 Task: Search one way flight ticket for 3 adults, 3 children in premium economy from Salina: Salina Regional Airport to Jackson: Jackson Hole Airport on 5-2-2023. Choice of flights is Alaska. Price is upto 25000. Outbound departure time preference is 17:00. 
Action: Mouse moved to (315, 265)
Screenshot: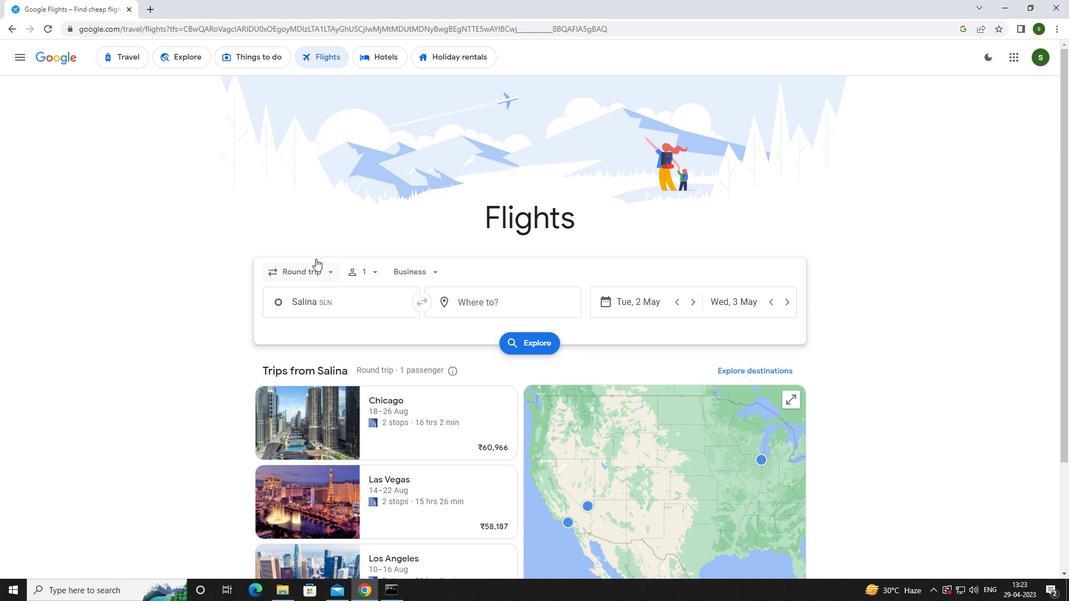 
Action: Mouse pressed left at (315, 265)
Screenshot: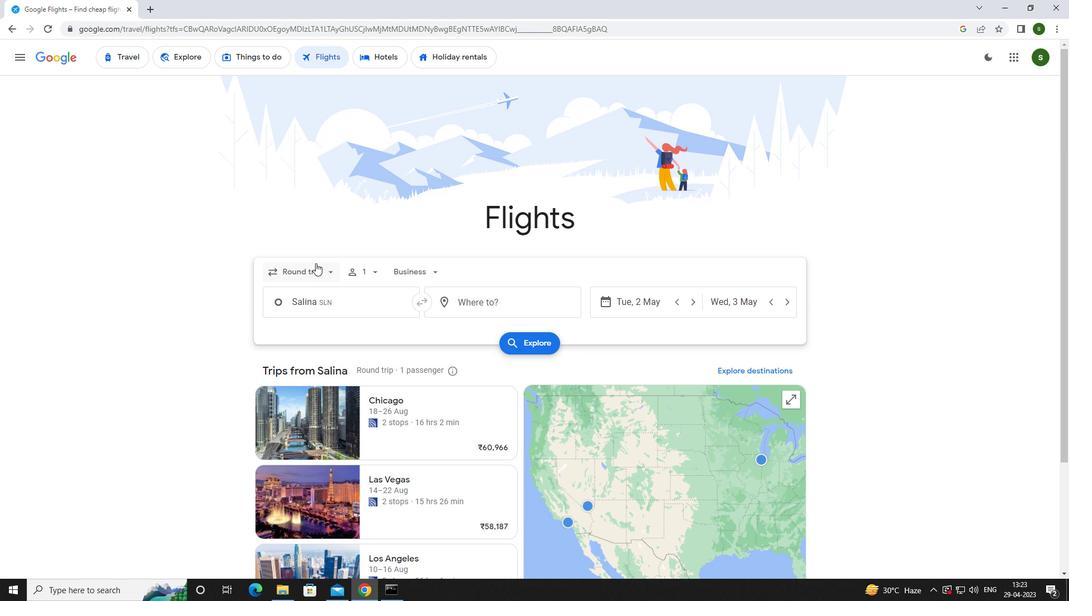 
Action: Mouse moved to (322, 273)
Screenshot: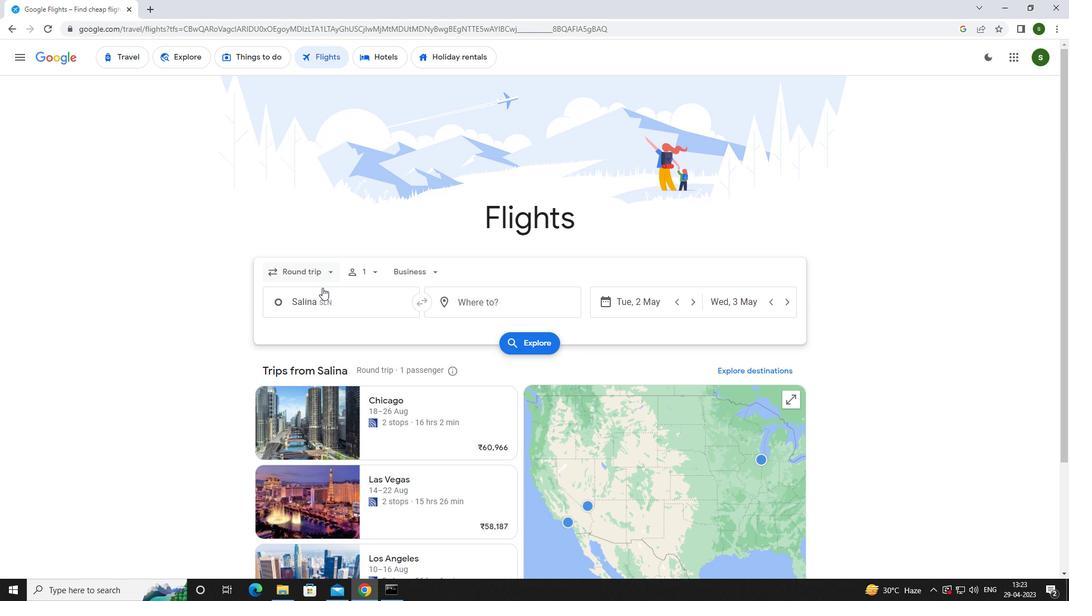 
Action: Mouse pressed left at (322, 273)
Screenshot: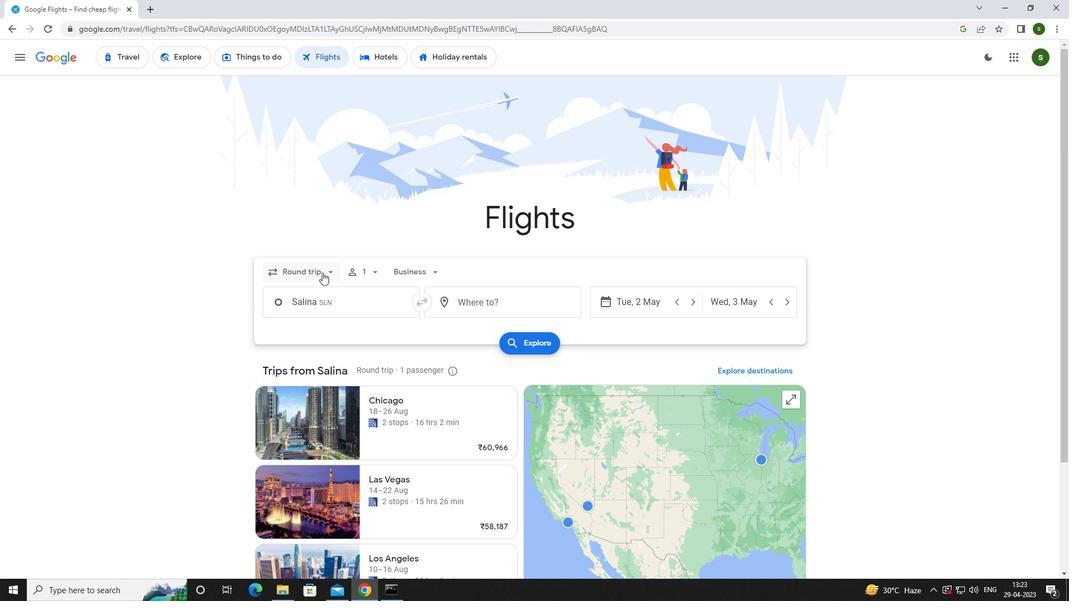 
Action: Mouse pressed left at (322, 273)
Screenshot: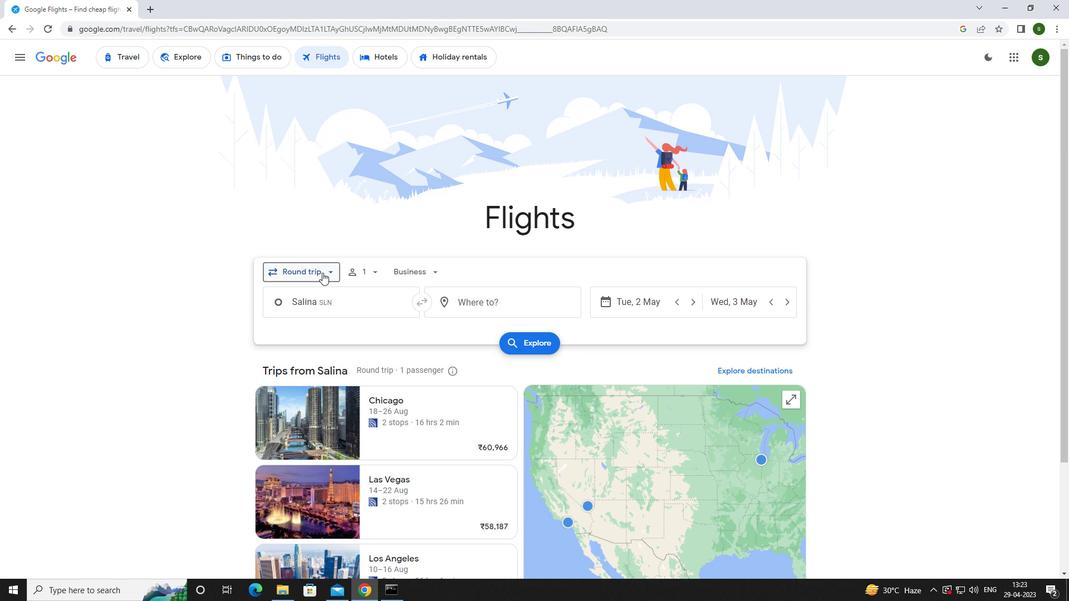
Action: Mouse moved to (322, 320)
Screenshot: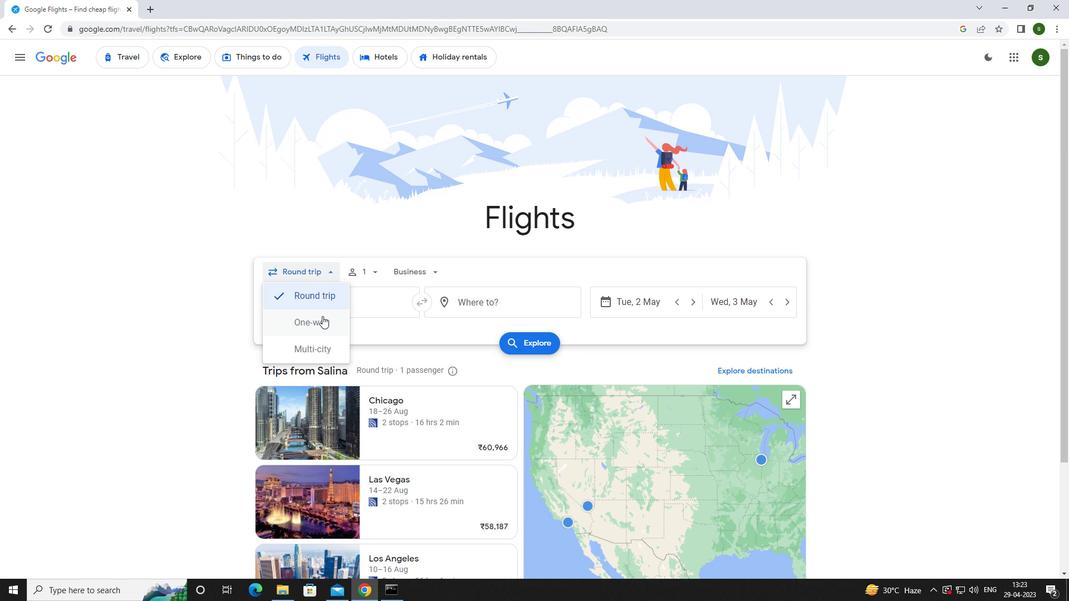 
Action: Mouse pressed left at (322, 320)
Screenshot: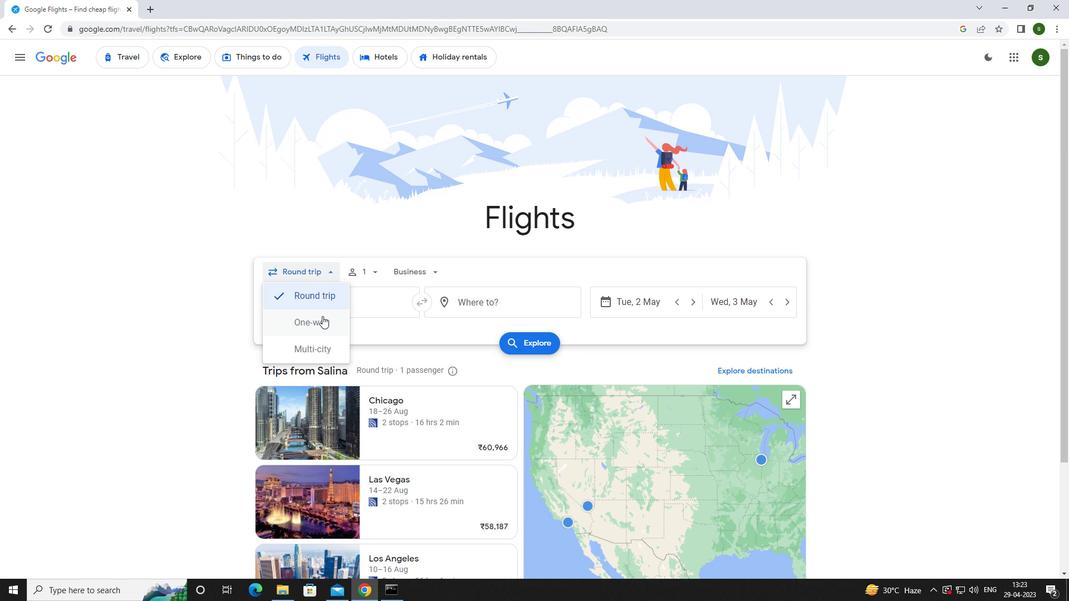 
Action: Mouse moved to (366, 267)
Screenshot: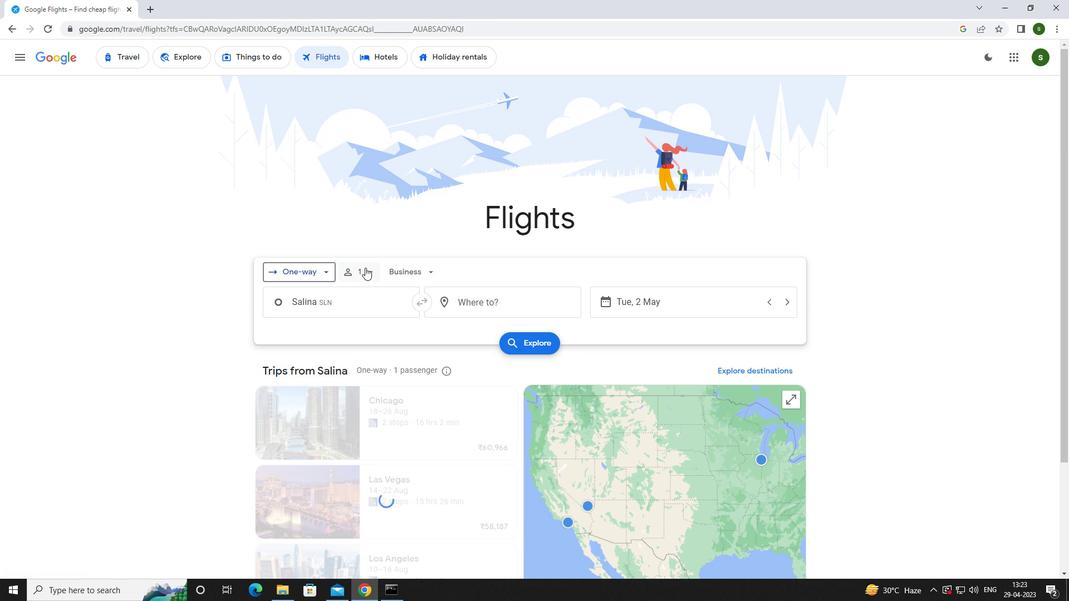 
Action: Mouse pressed left at (366, 267)
Screenshot: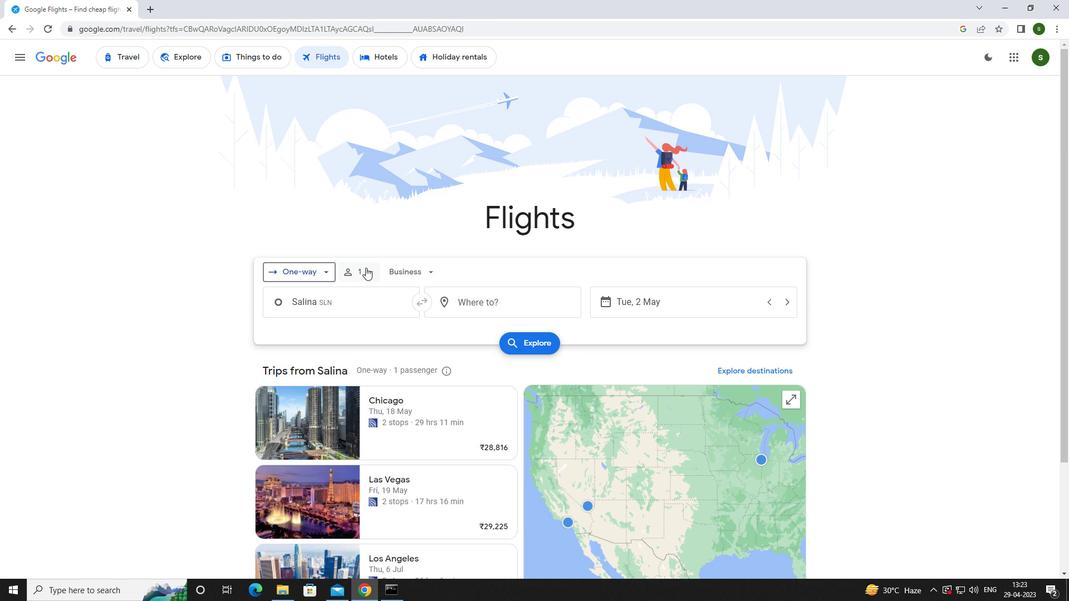 
Action: Mouse moved to (455, 298)
Screenshot: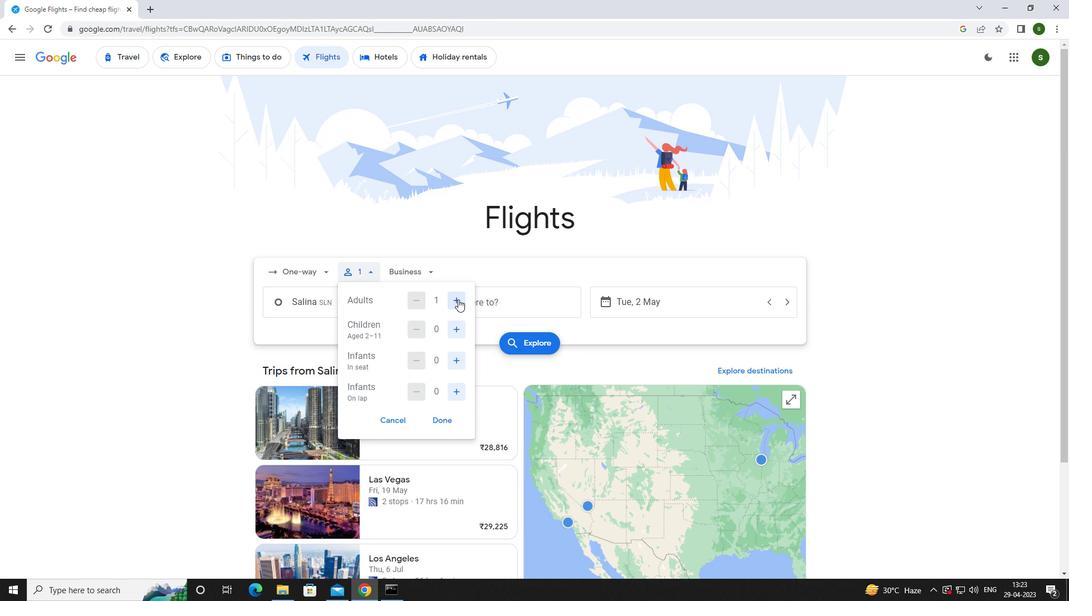 
Action: Mouse pressed left at (455, 298)
Screenshot: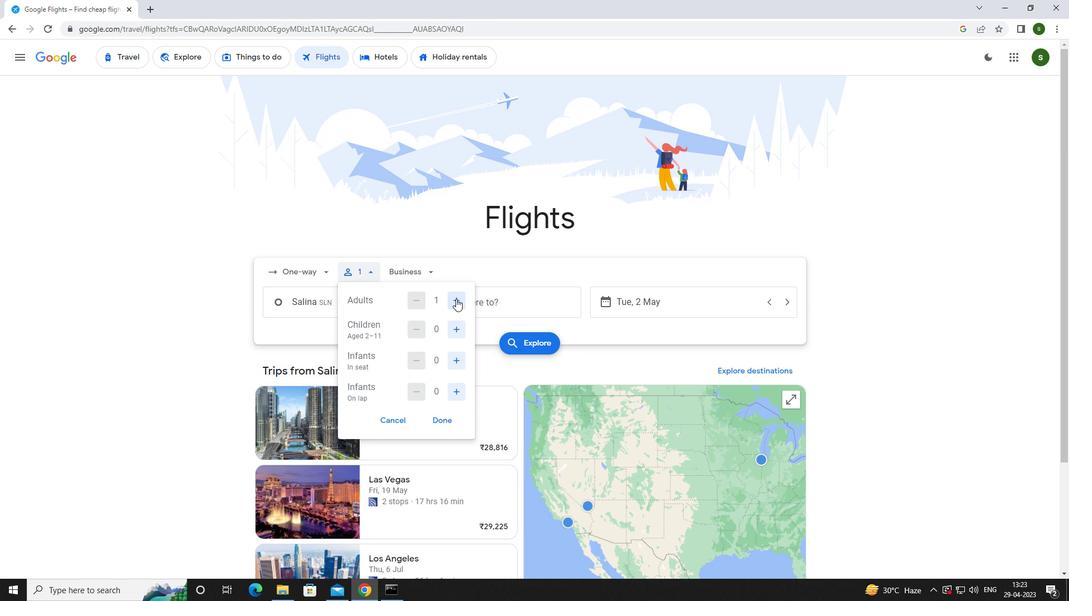 
Action: Mouse pressed left at (455, 298)
Screenshot: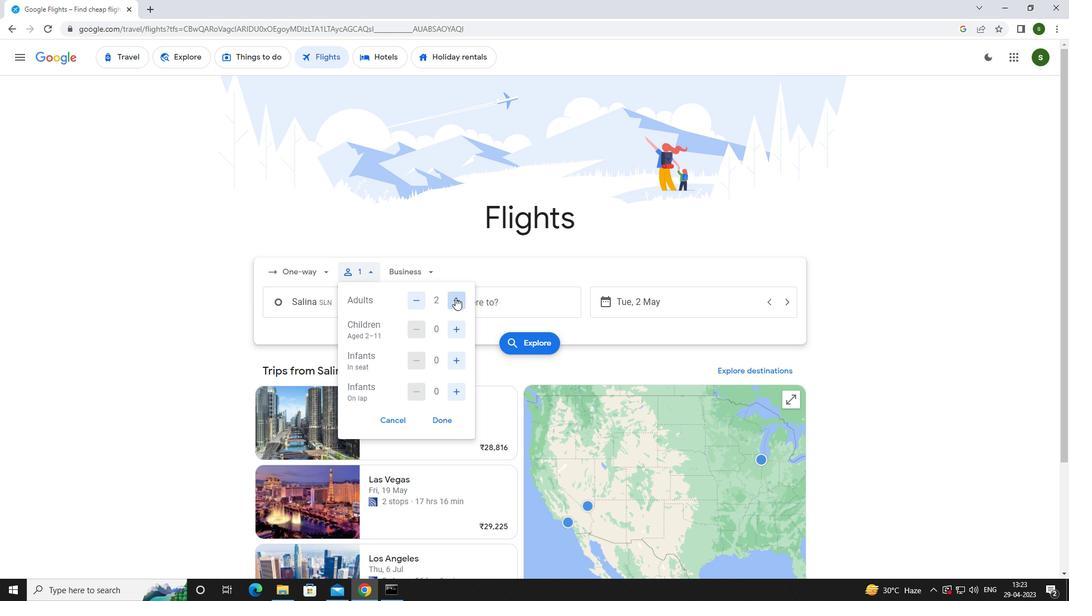 
Action: Mouse moved to (464, 325)
Screenshot: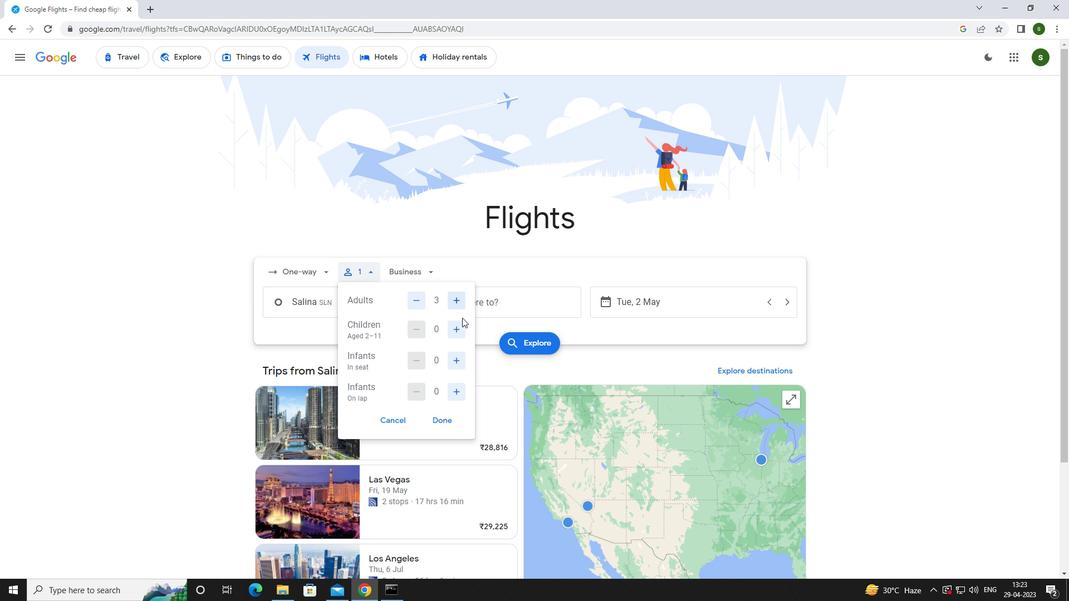 
Action: Mouse pressed left at (464, 325)
Screenshot: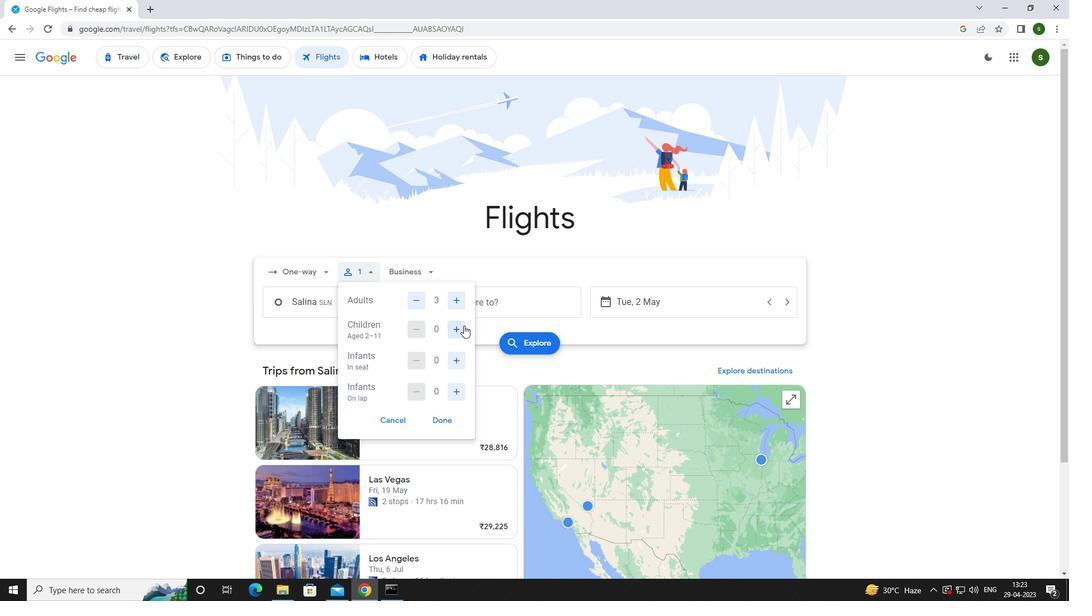 
Action: Mouse pressed left at (464, 325)
Screenshot: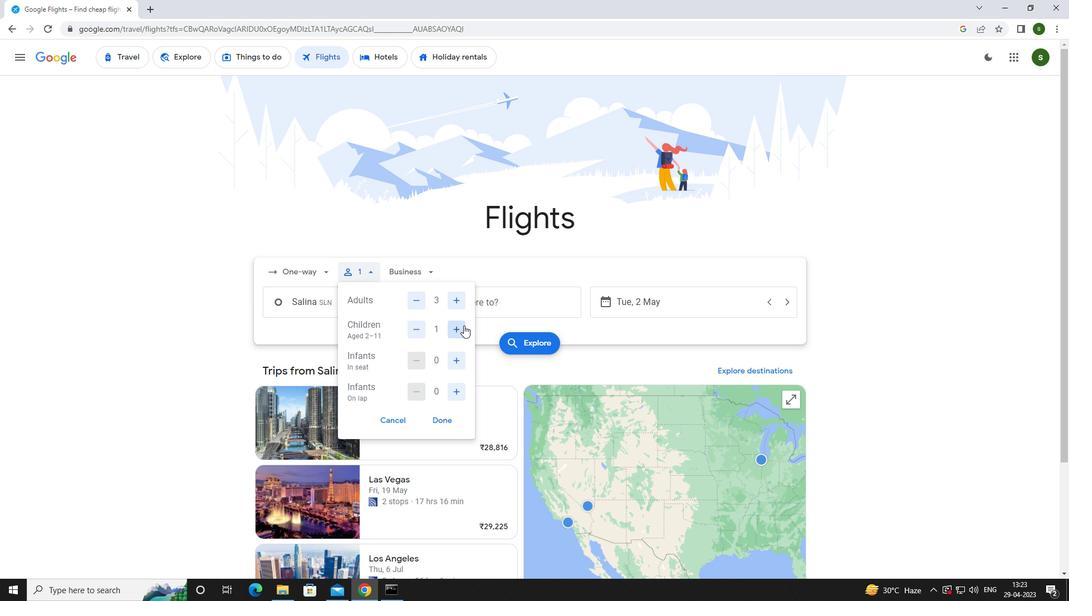 
Action: Mouse pressed left at (464, 325)
Screenshot: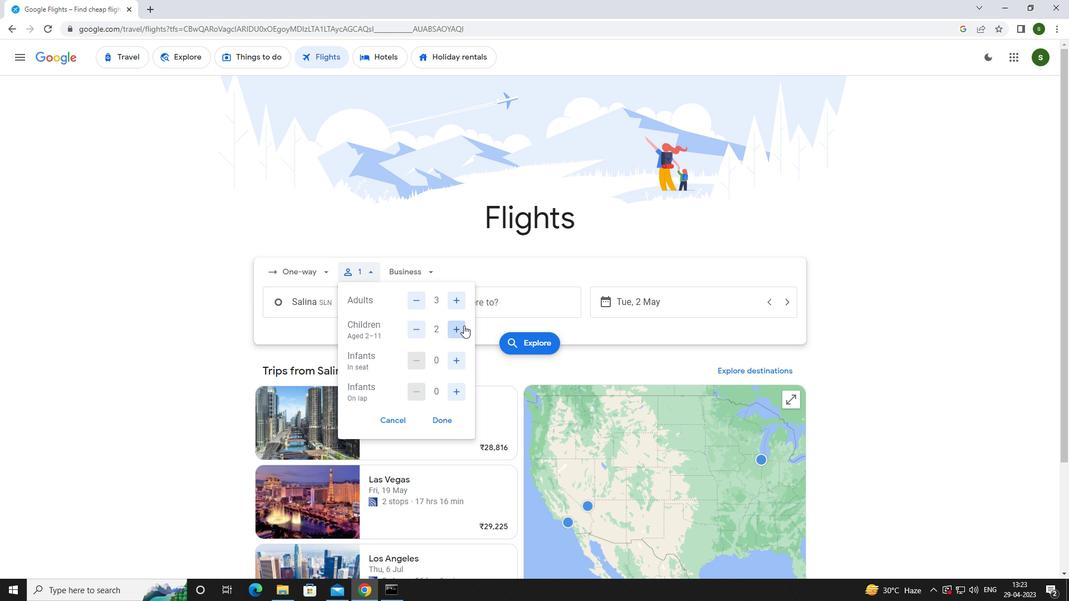 
Action: Mouse moved to (431, 274)
Screenshot: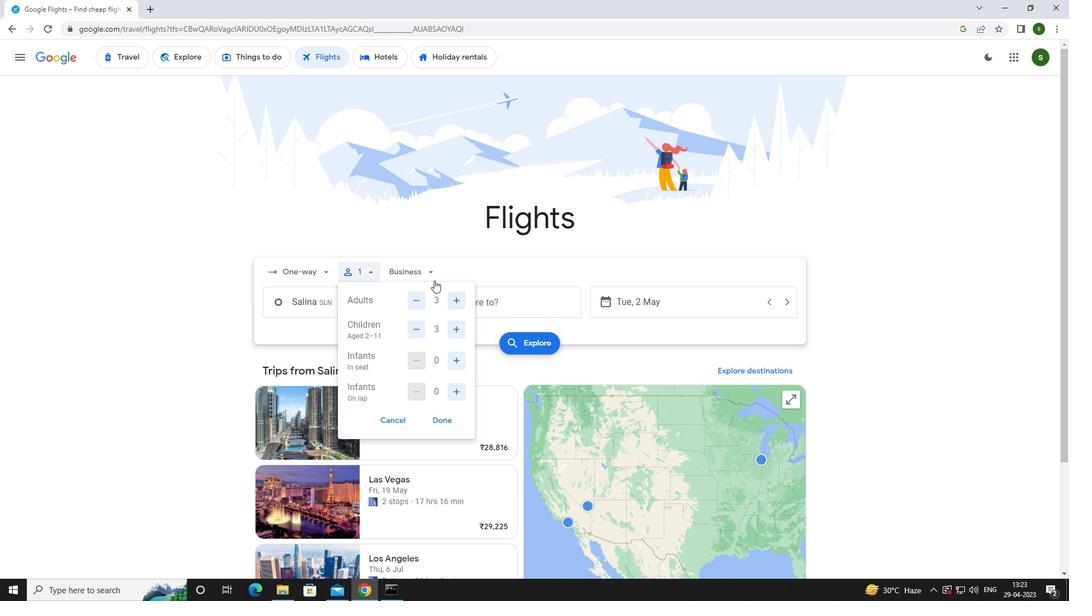 
Action: Mouse pressed left at (431, 274)
Screenshot: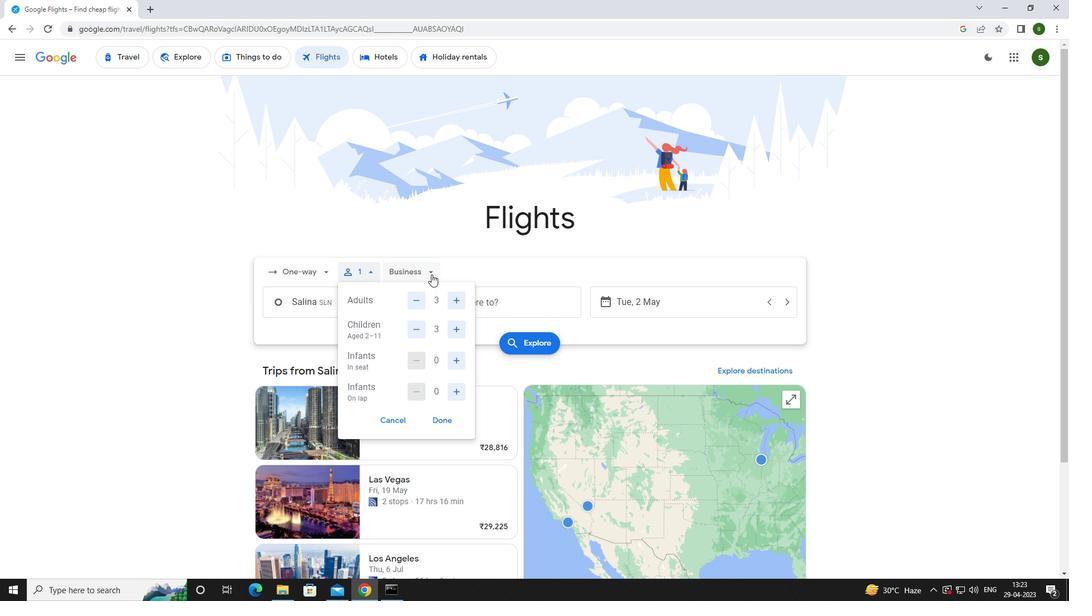 
Action: Mouse moved to (441, 318)
Screenshot: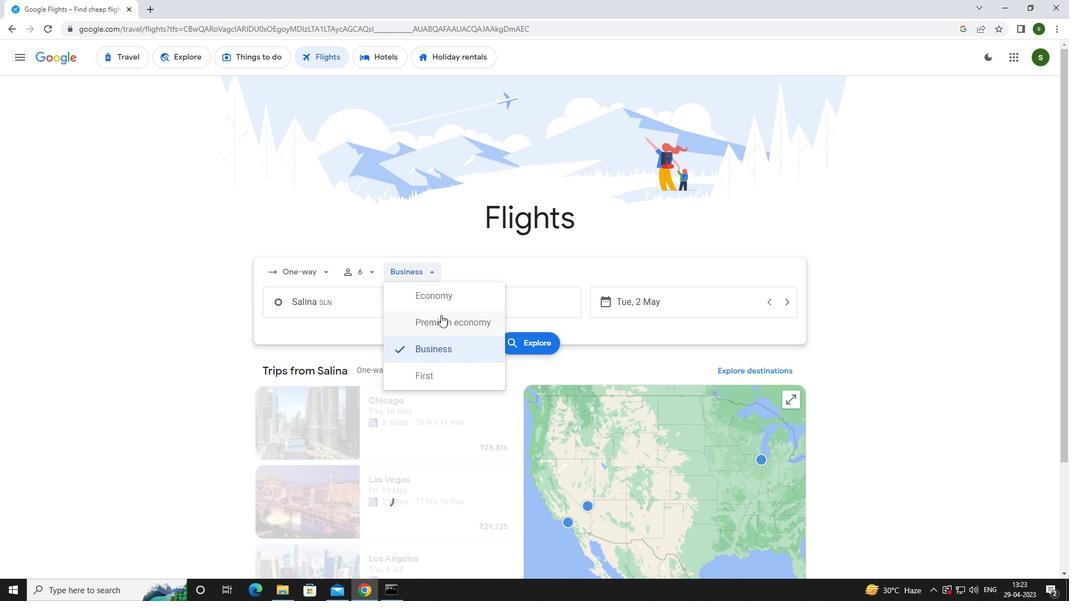 
Action: Mouse pressed left at (441, 318)
Screenshot: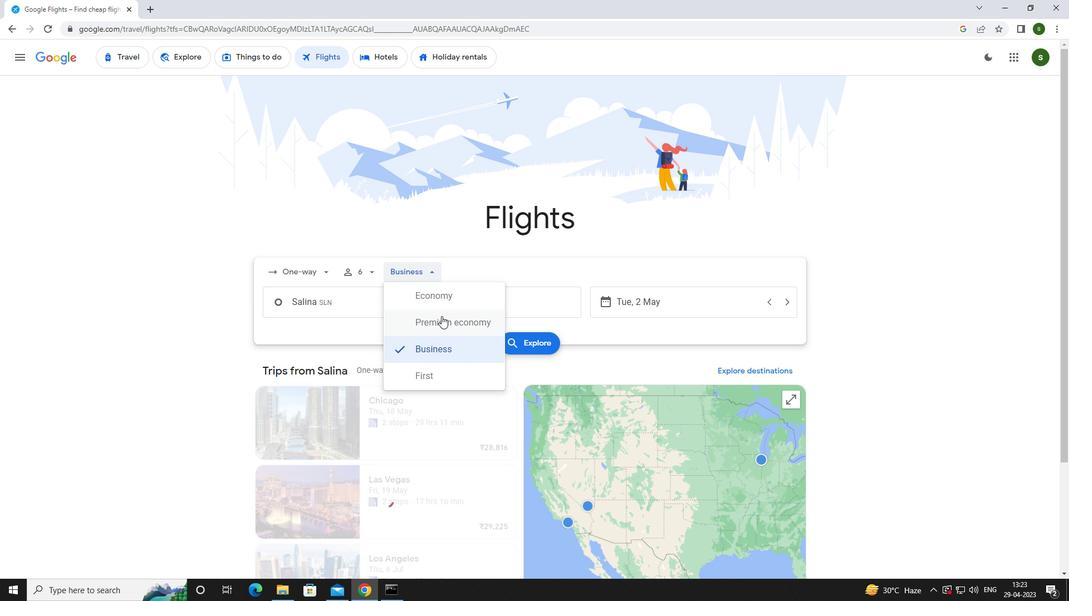 
Action: Mouse moved to (369, 306)
Screenshot: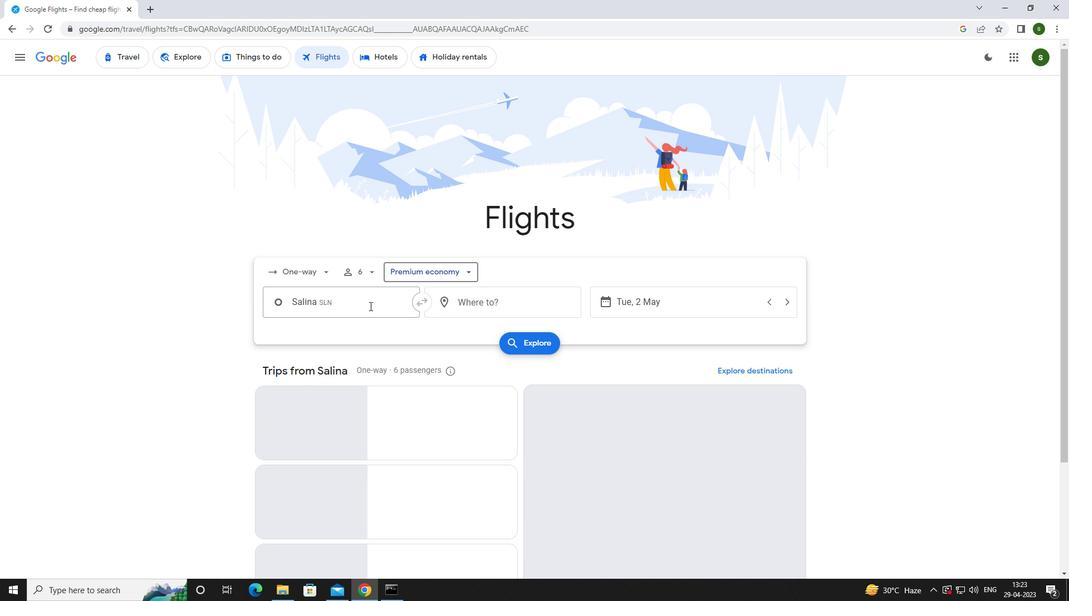 
Action: Mouse pressed left at (369, 306)
Screenshot: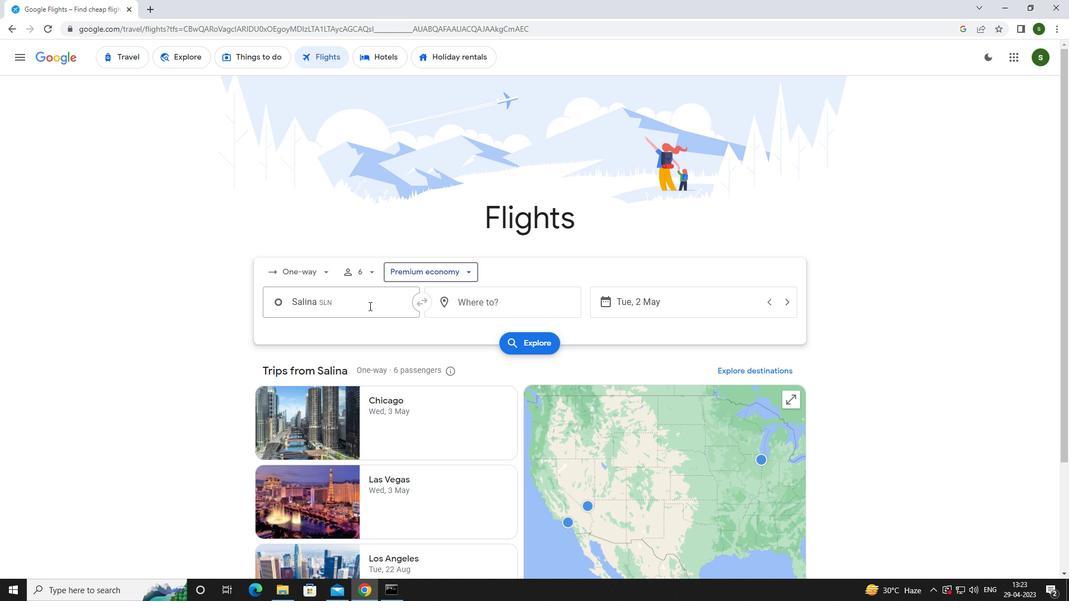 
Action: Mouse moved to (384, 308)
Screenshot: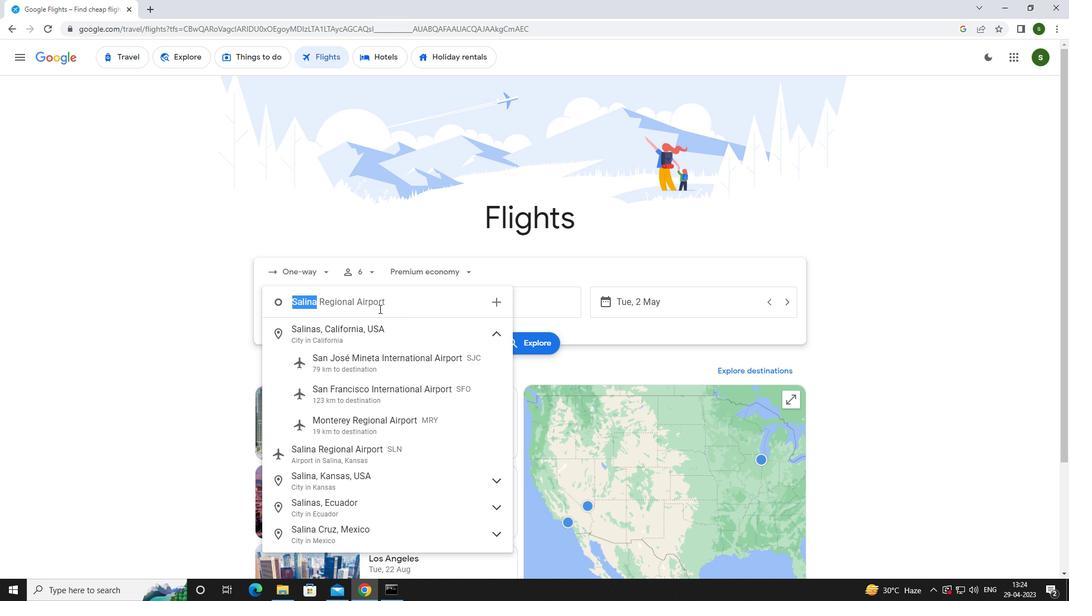 
Action: Key pressed <Key.backspace><Key.caps_lock><Key.caps_lock>s<Key.caps_lock>alina
Screenshot: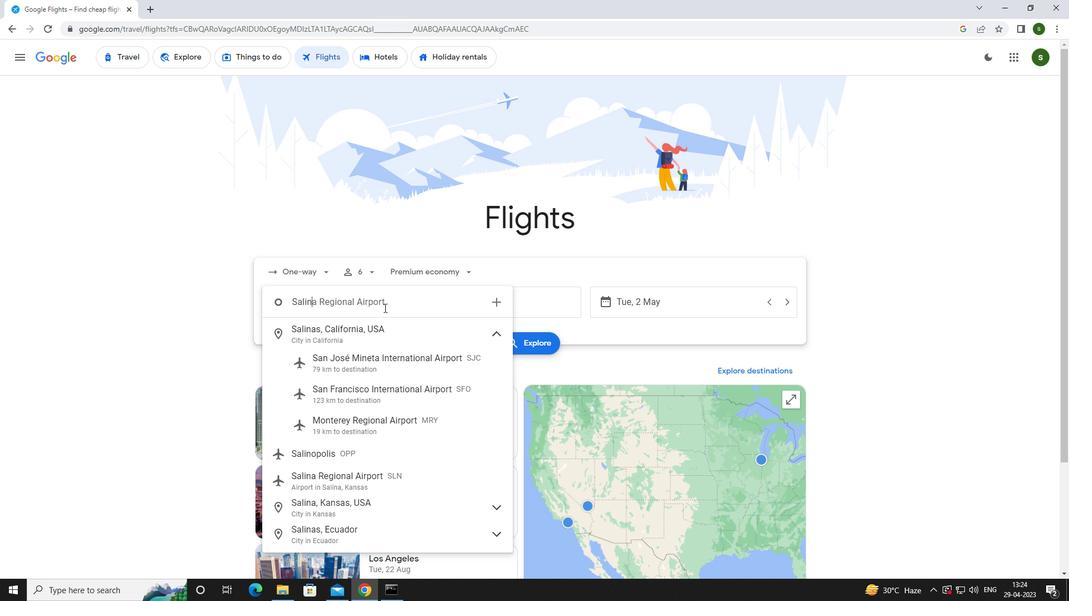 
Action: Mouse moved to (368, 451)
Screenshot: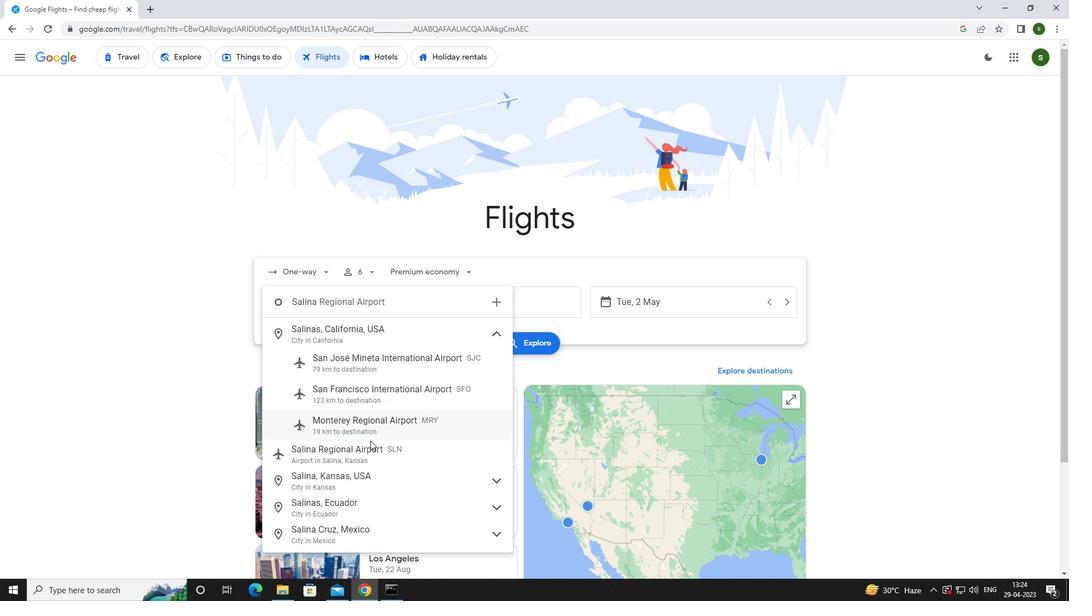 
Action: Mouse pressed left at (368, 451)
Screenshot: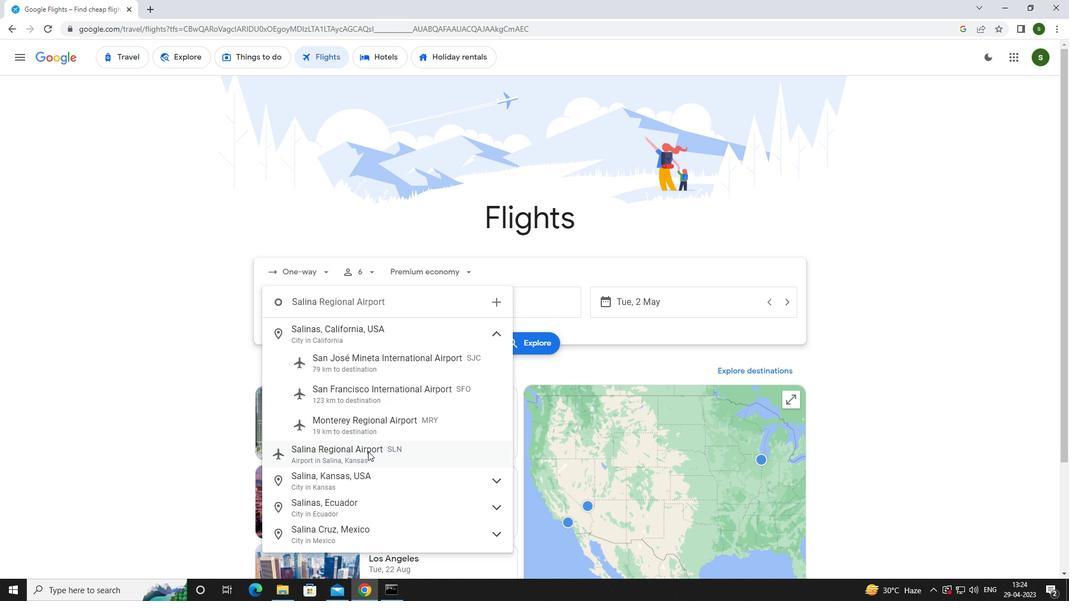 
Action: Mouse moved to (489, 301)
Screenshot: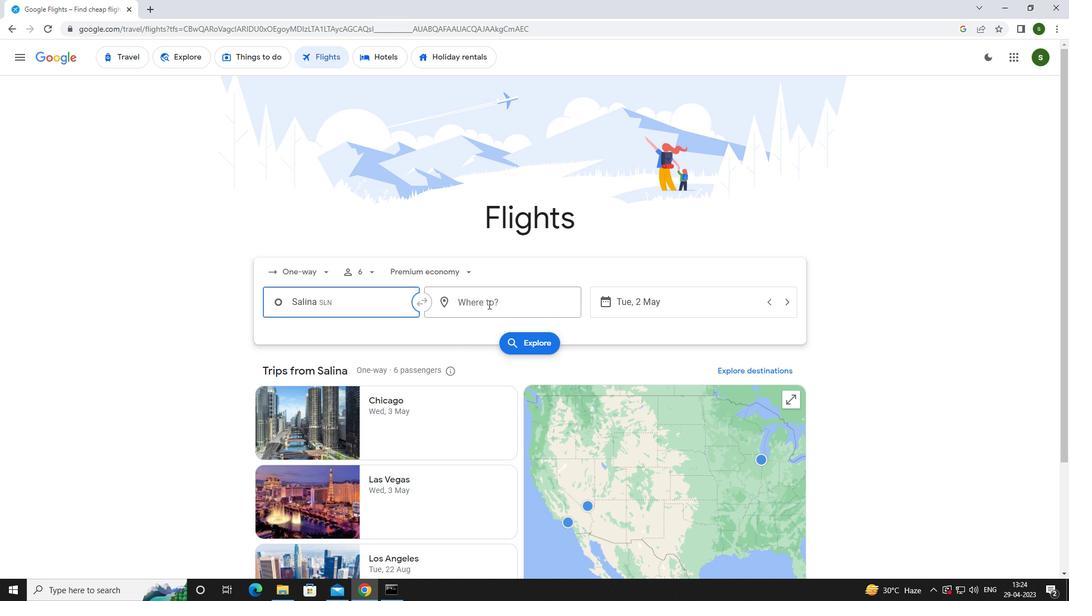 
Action: Mouse pressed left at (489, 301)
Screenshot: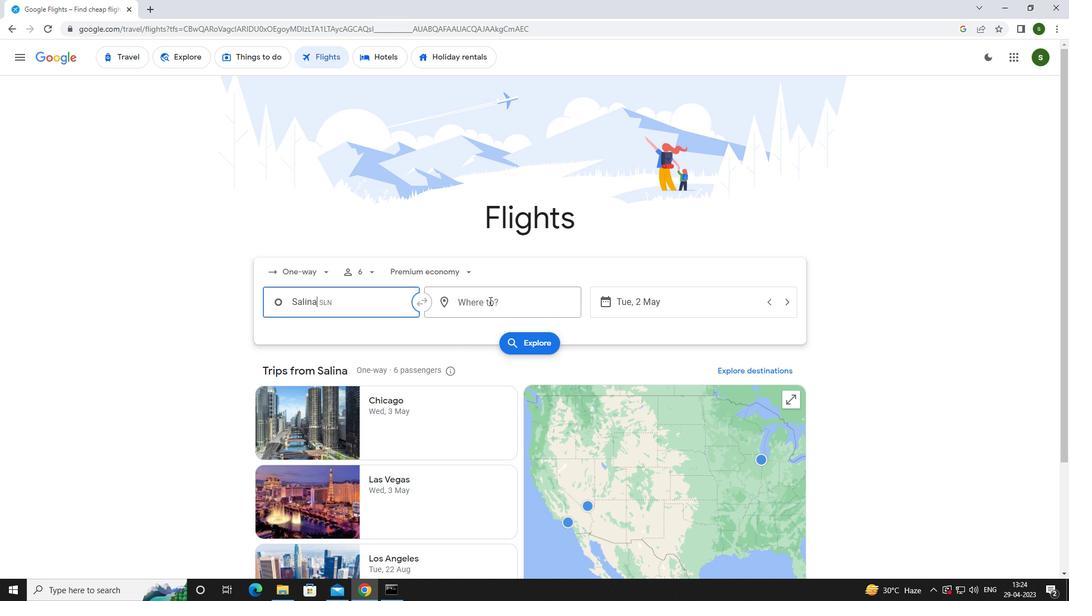 
Action: Mouse moved to (478, 286)
Screenshot: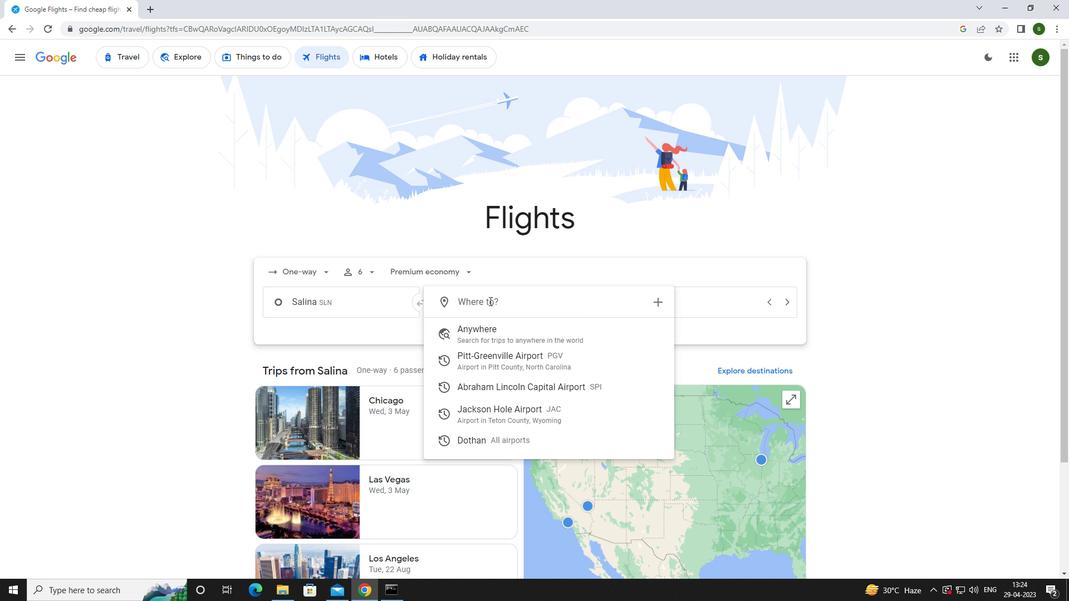 
Action: Key pressed <Key.caps_lock>j<Key.caps_lock>ackson<Key.space><Key.caps_lock>h<Key.caps_lock>
Screenshot: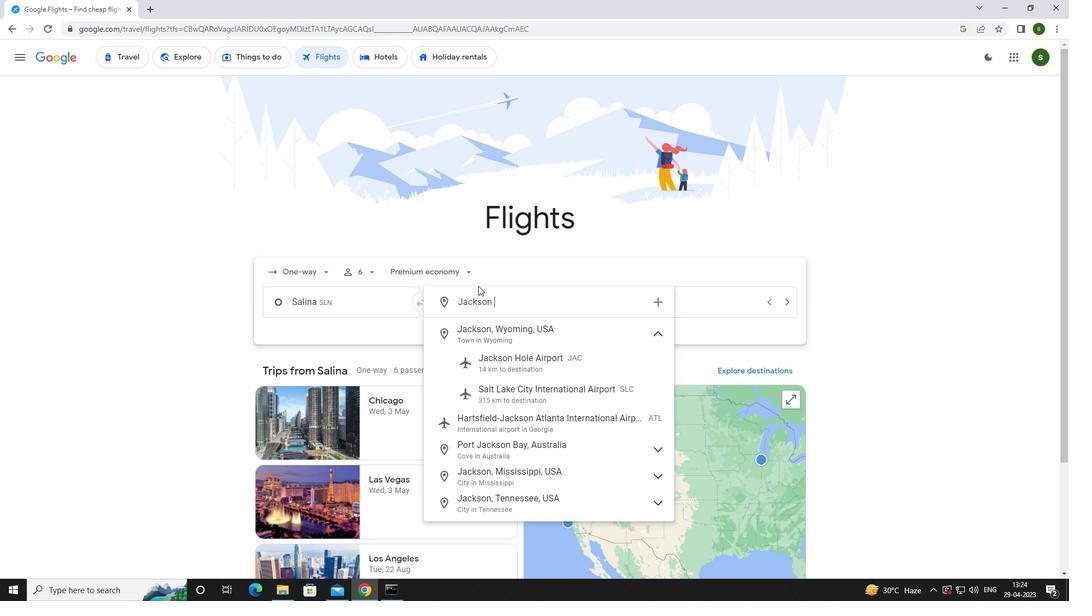 
Action: Mouse moved to (509, 353)
Screenshot: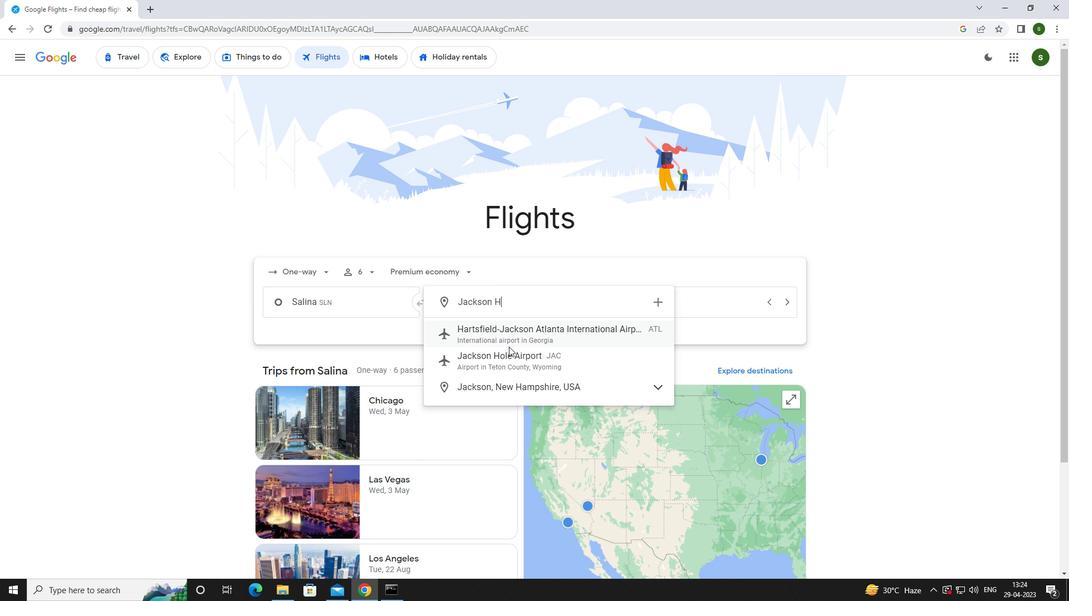 
Action: Mouse pressed left at (509, 353)
Screenshot: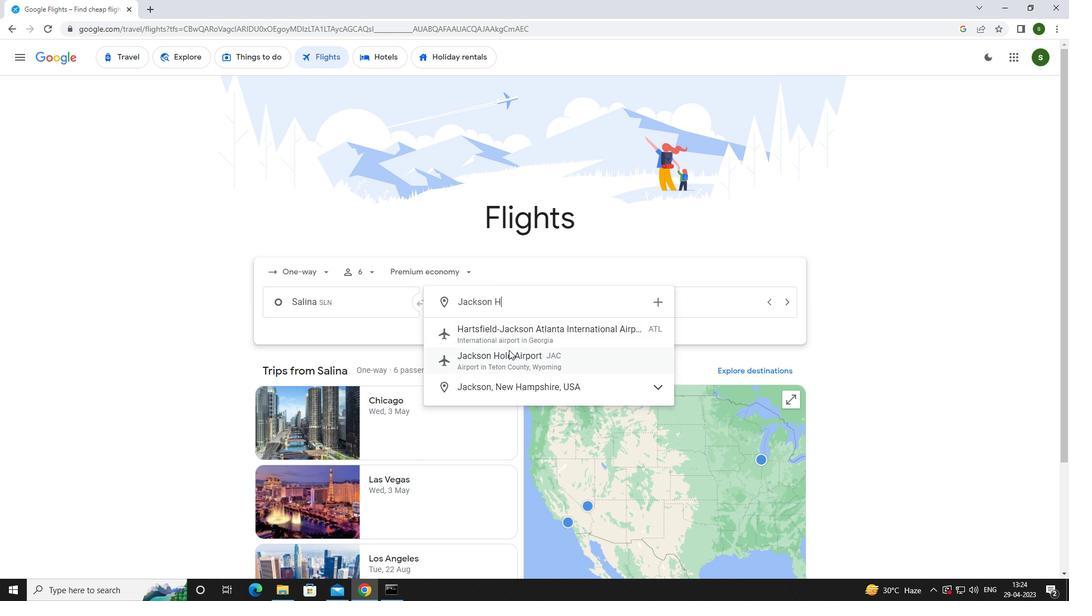 
Action: Mouse moved to (671, 305)
Screenshot: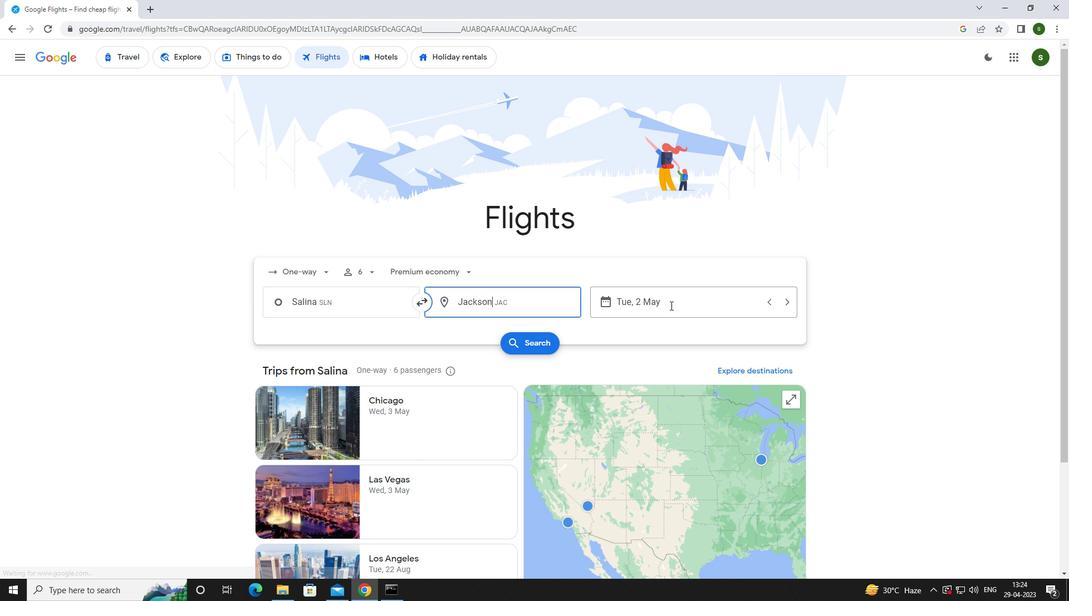 
Action: Mouse pressed left at (671, 305)
Screenshot: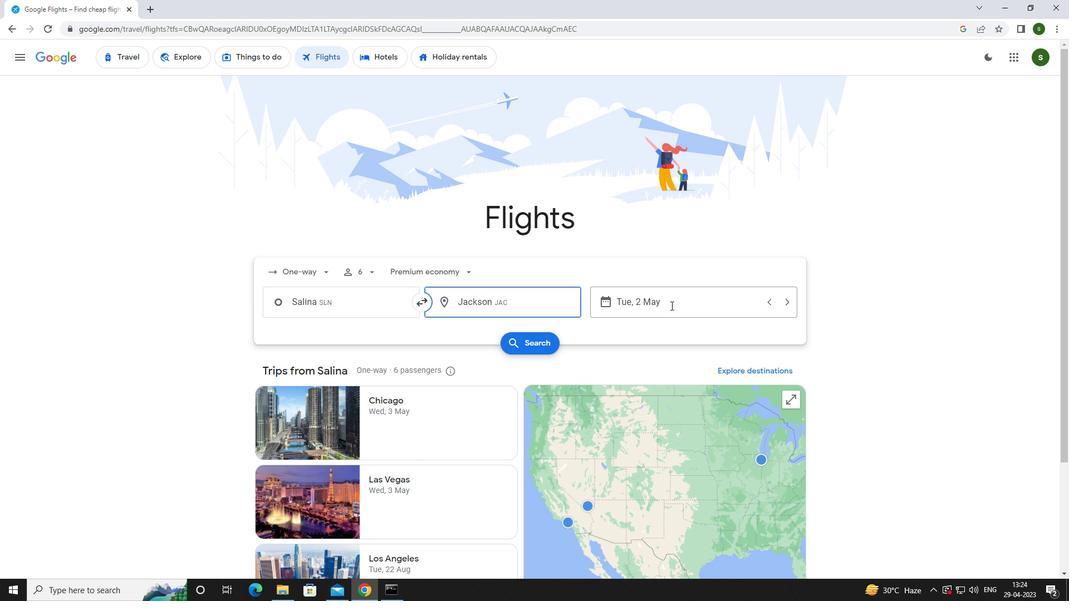 
Action: Mouse moved to (671, 376)
Screenshot: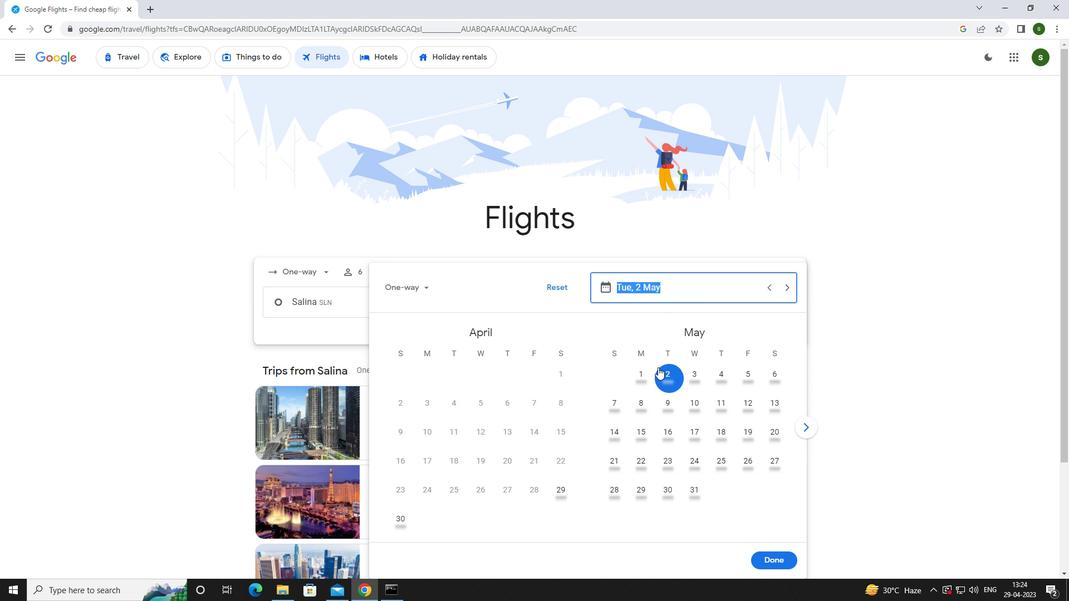 
Action: Mouse pressed left at (671, 376)
Screenshot: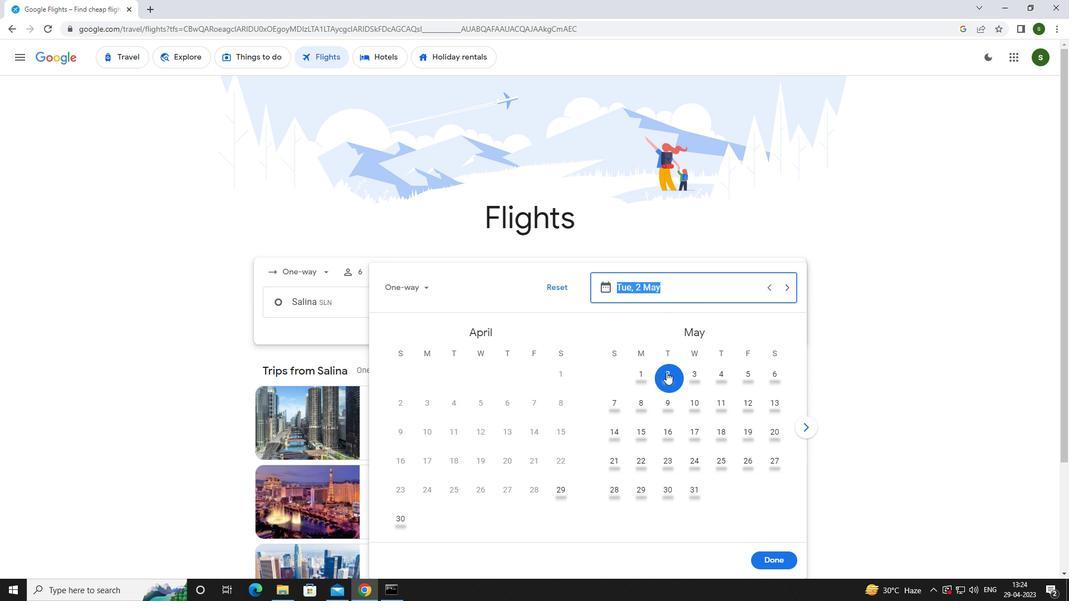 
Action: Mouse moved to (773, 556)
Screenshot: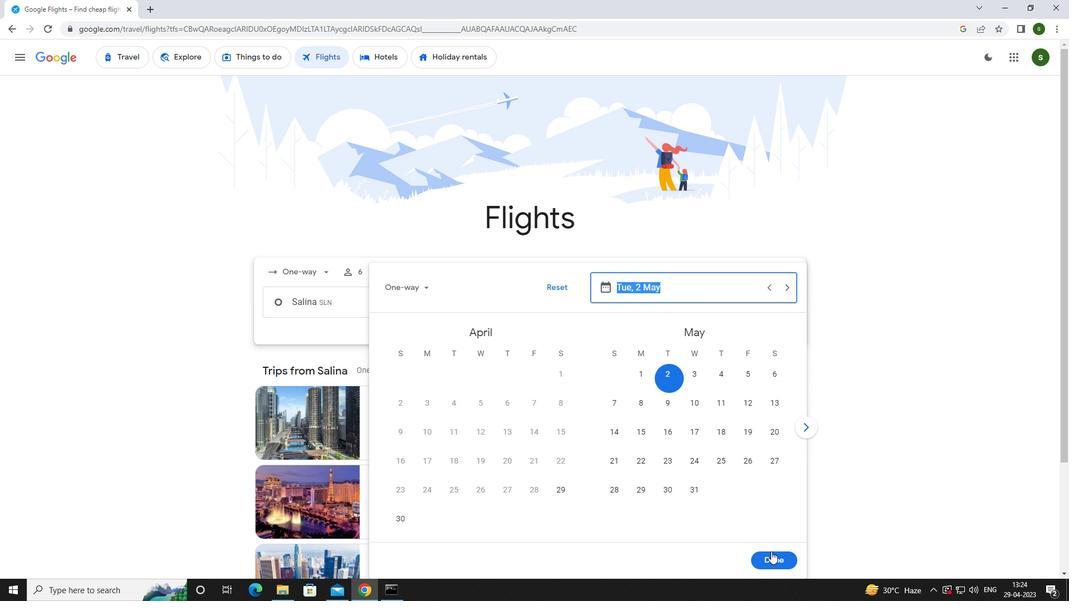 
Action: Mouse pressed left at (773, 556)
Screenshot: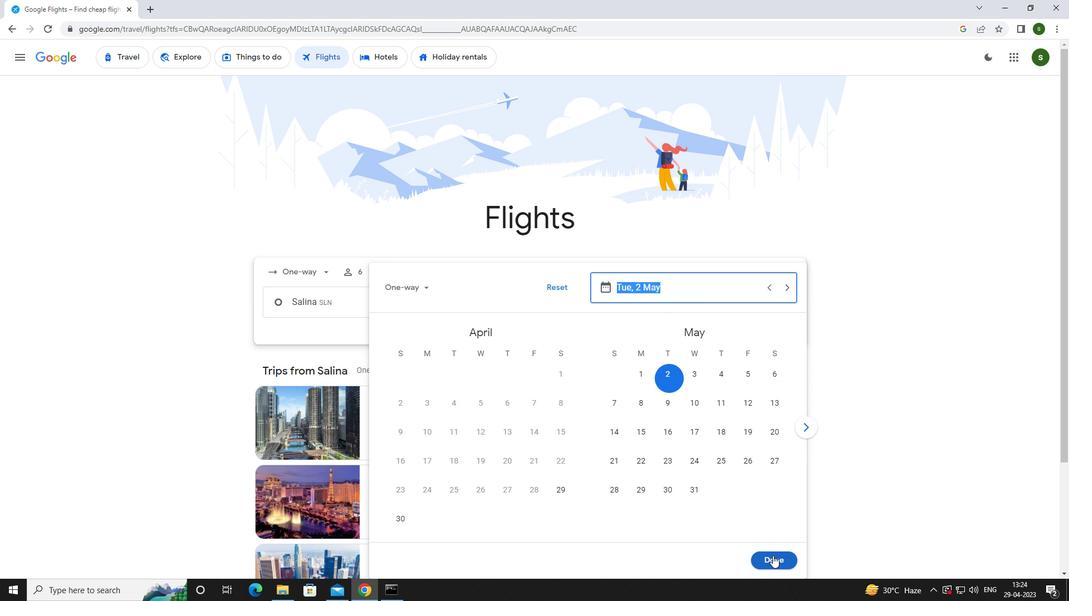
Action: Mouse moved to (528, 346)
Screenshot: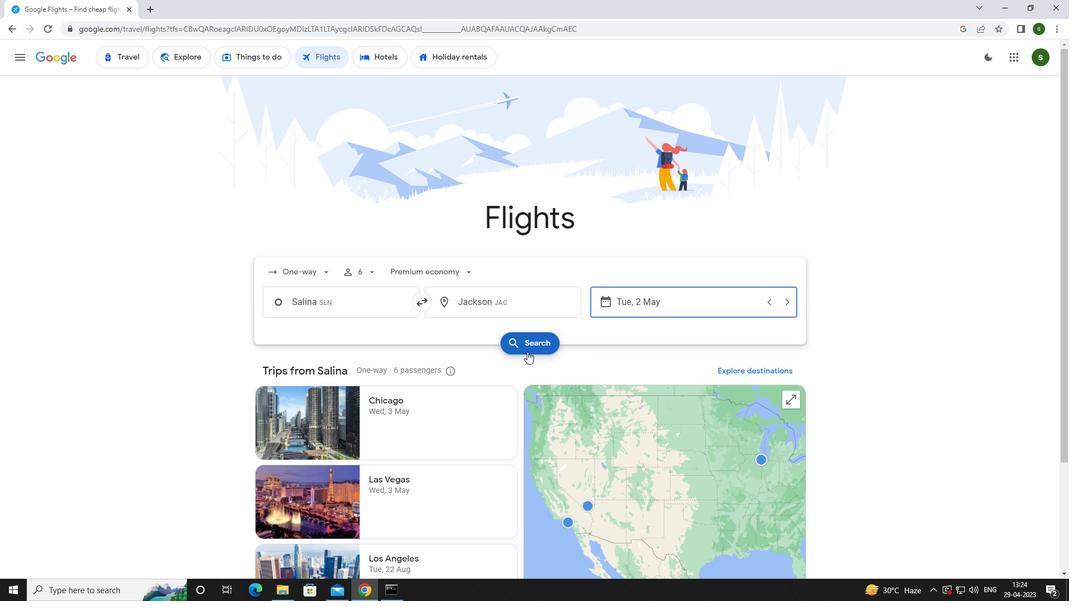 
Action: Mouse pressed left at (528, 346)
Screenshot: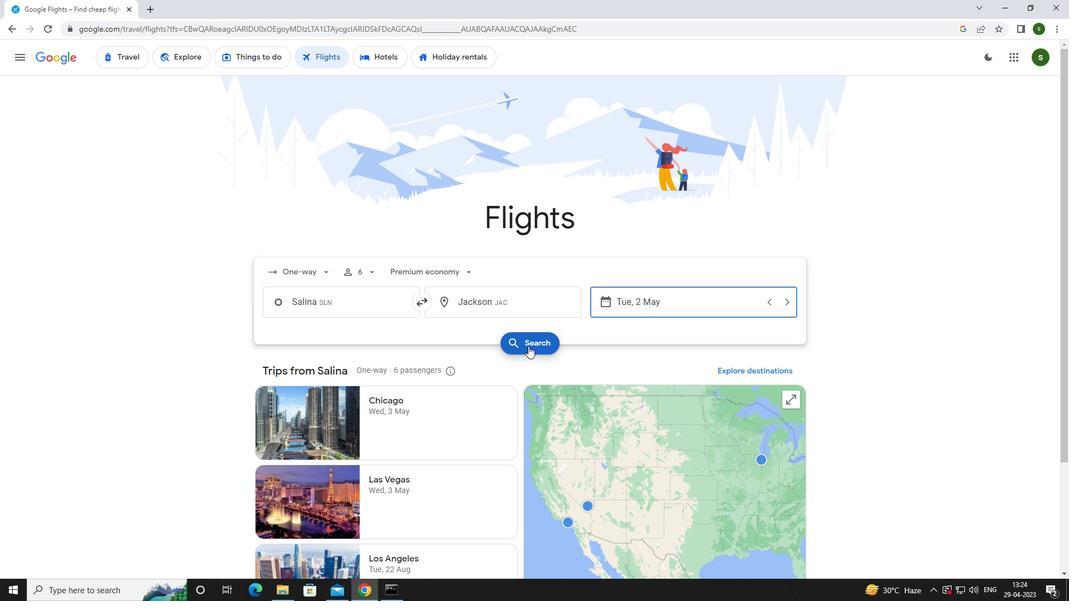 
Action: Mouse moved to (273, 160)
Screenshot: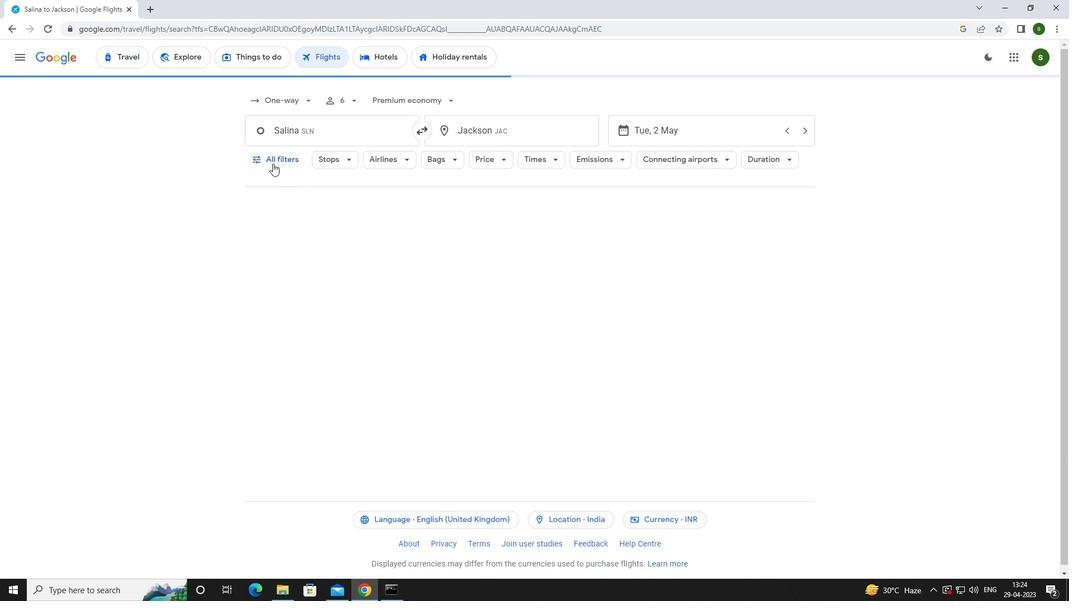 
Action: Mouse pressed left at (273, 160)
Screenshot: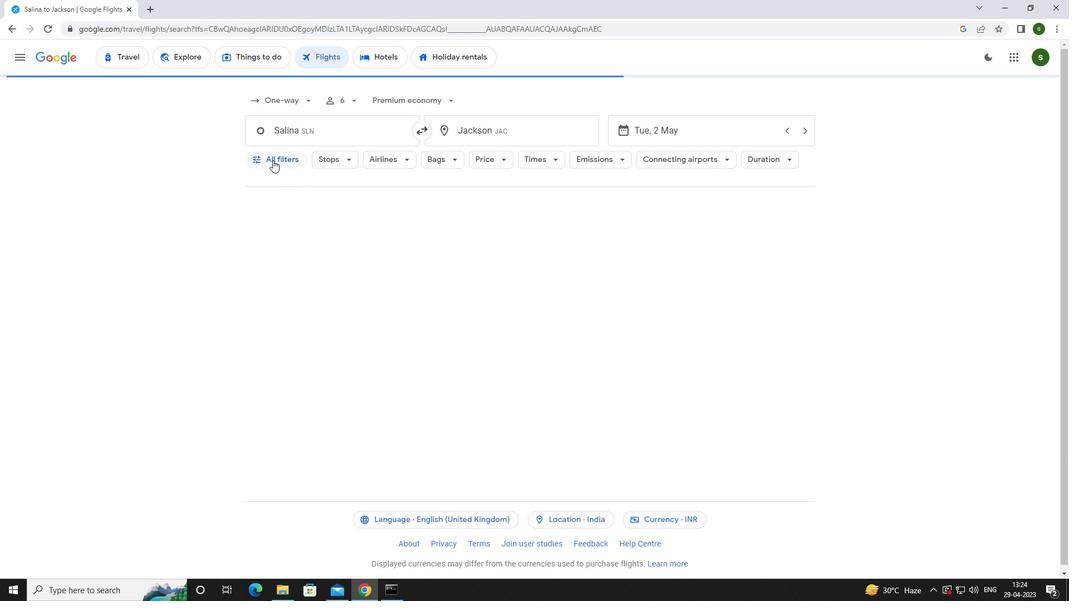 
Action: Mouse moved to (359, 308)
Screenshot: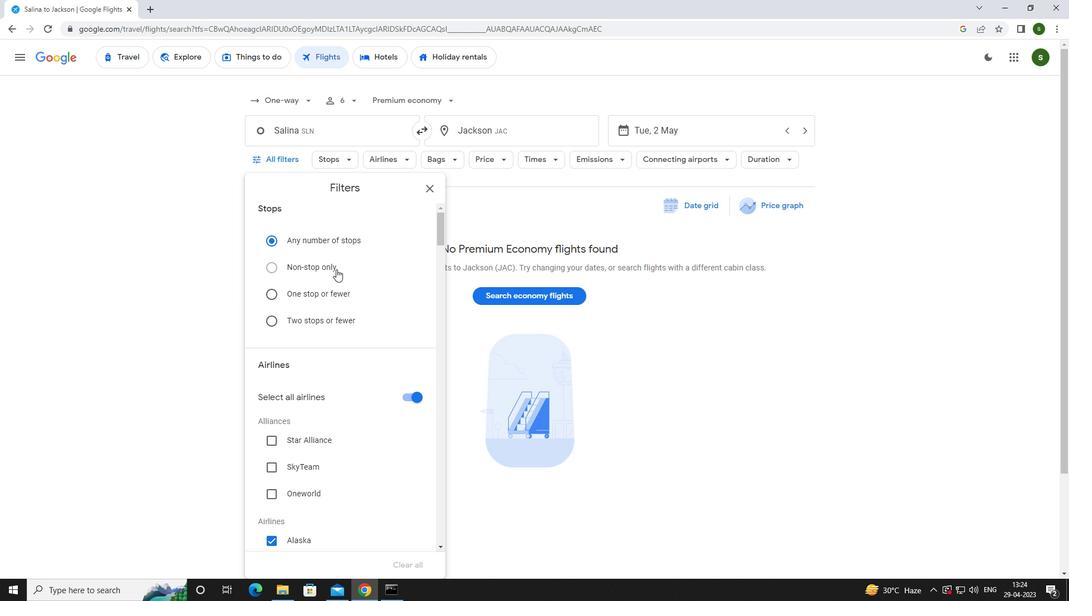 
Action: Mouse scrolled (359, 307) with delta (0, 0)
Screenshot: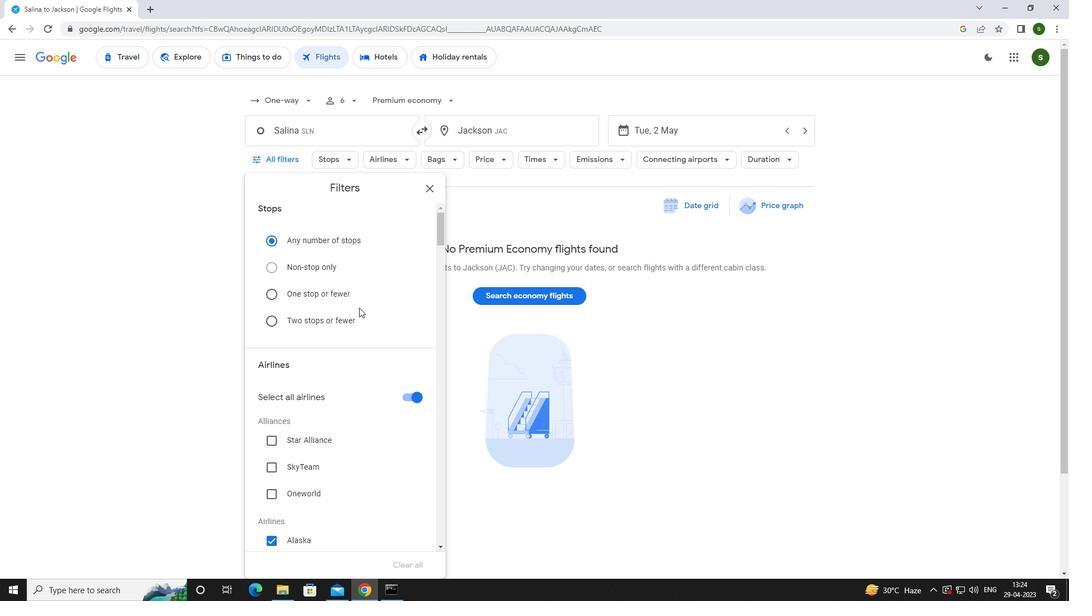 
Action: Mouse scrolled (359, 307) with delta (0, 0)
Screenshot: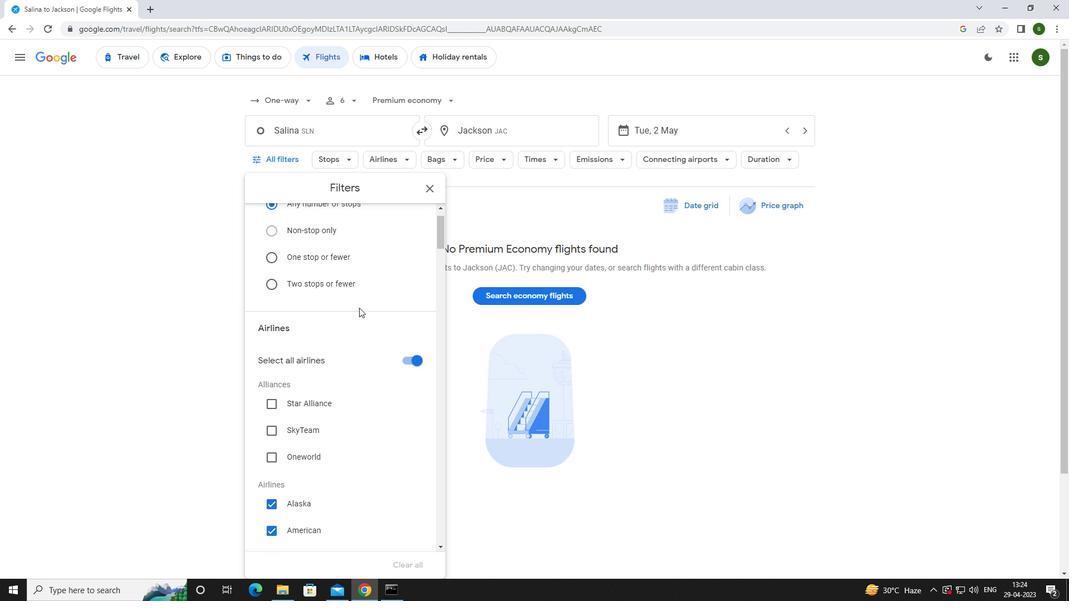 
Action: Mouse scrolled (359, 307) with delta (0, 0)
Screenshot: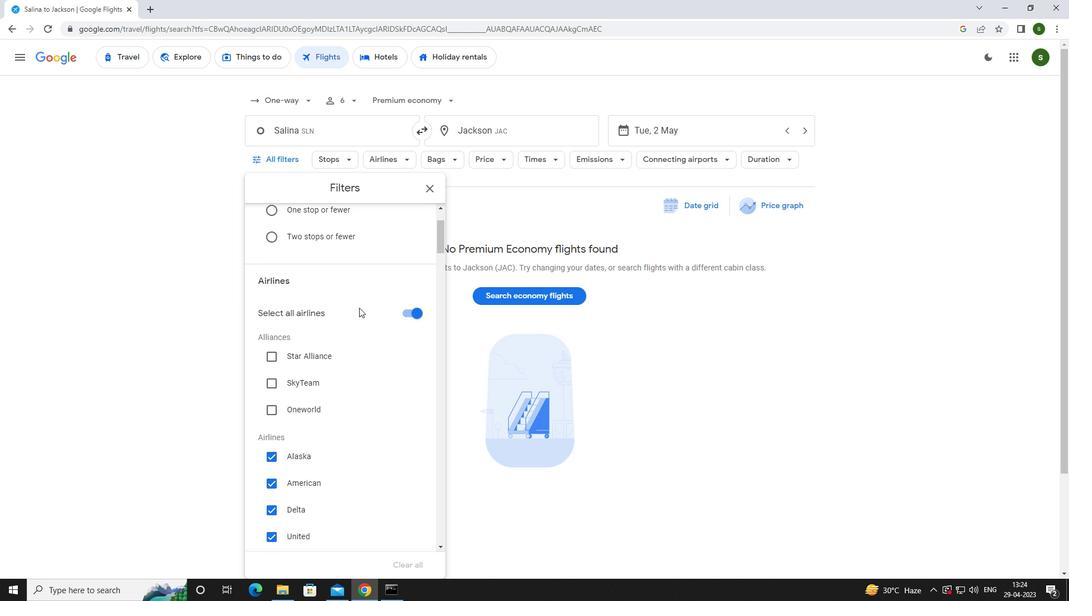 
Action: Mouse scrolled (359, 307) with delta (0, 0)
Screenshot: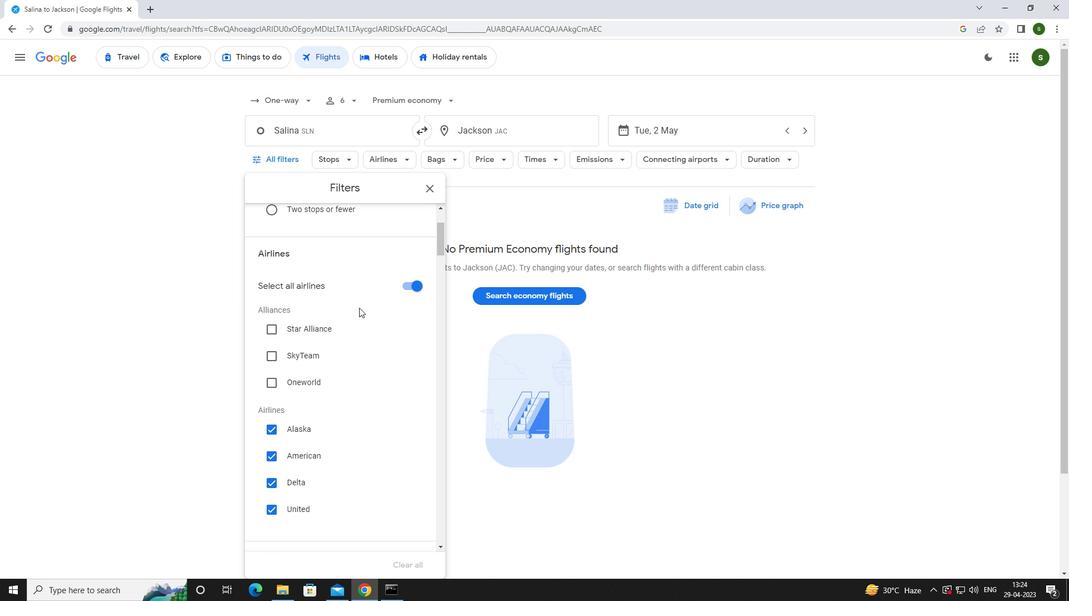 
Action: Mouse scrolled (359, 307) with delta (0, 0)
Screenshot: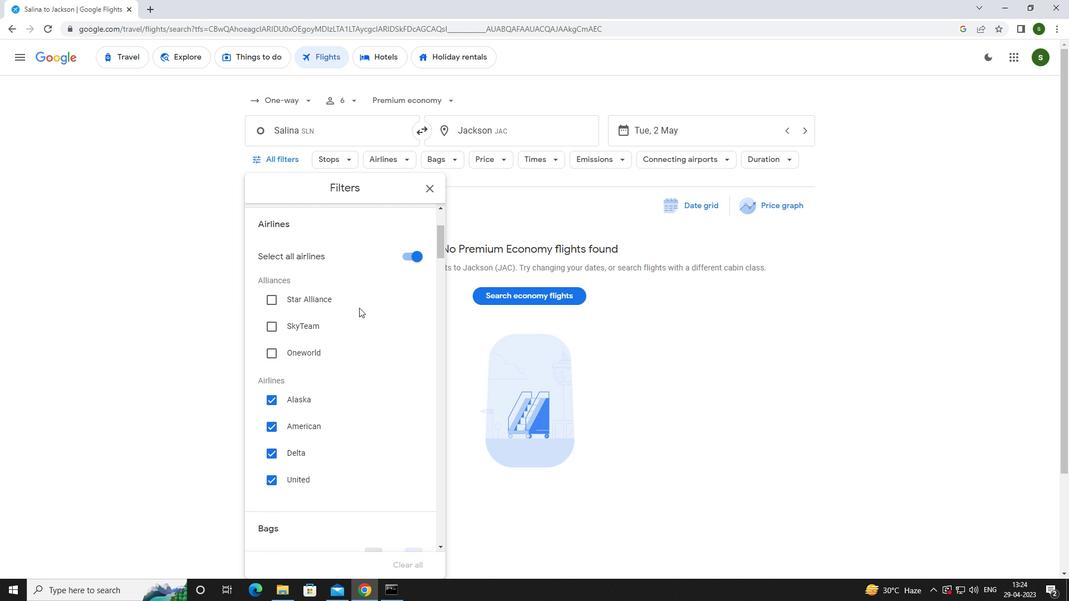 
Action: Mouse scrolled (359, 307) with delta (0, 0)
Screenshot: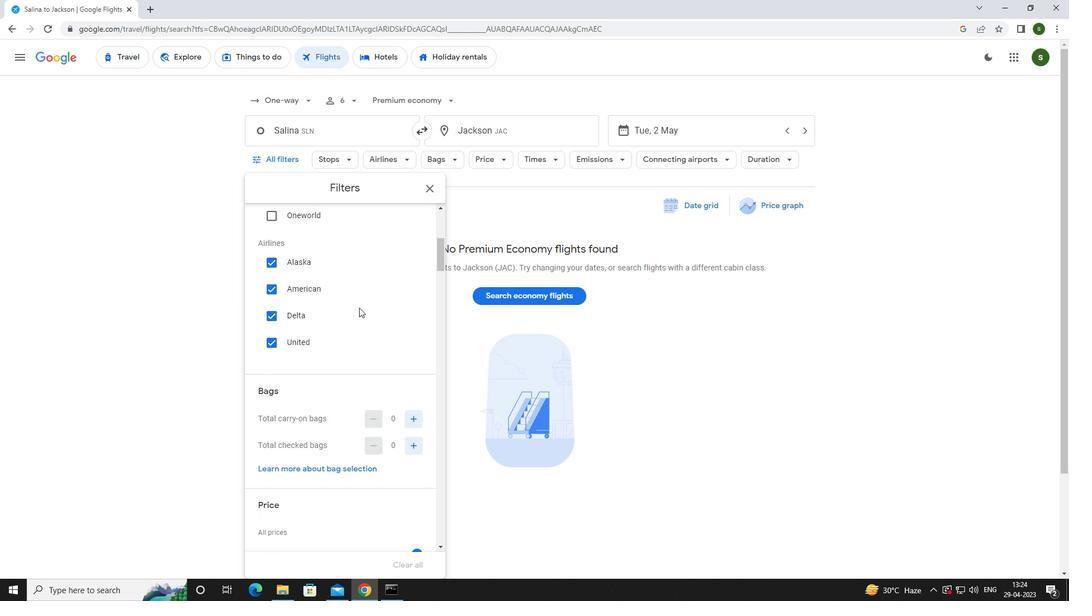 
Action: Mouse scrolled (359, 307) with delta (0, 0)
Screenshot: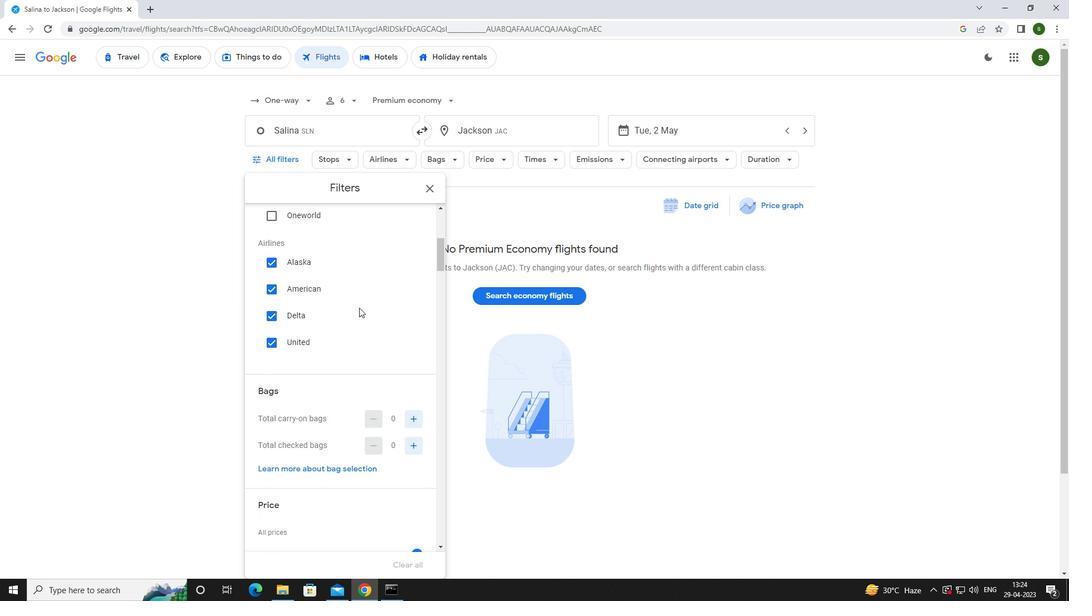 
Action: Mouse scrolled (359, 307) with delta (0, 0)
Screenshot: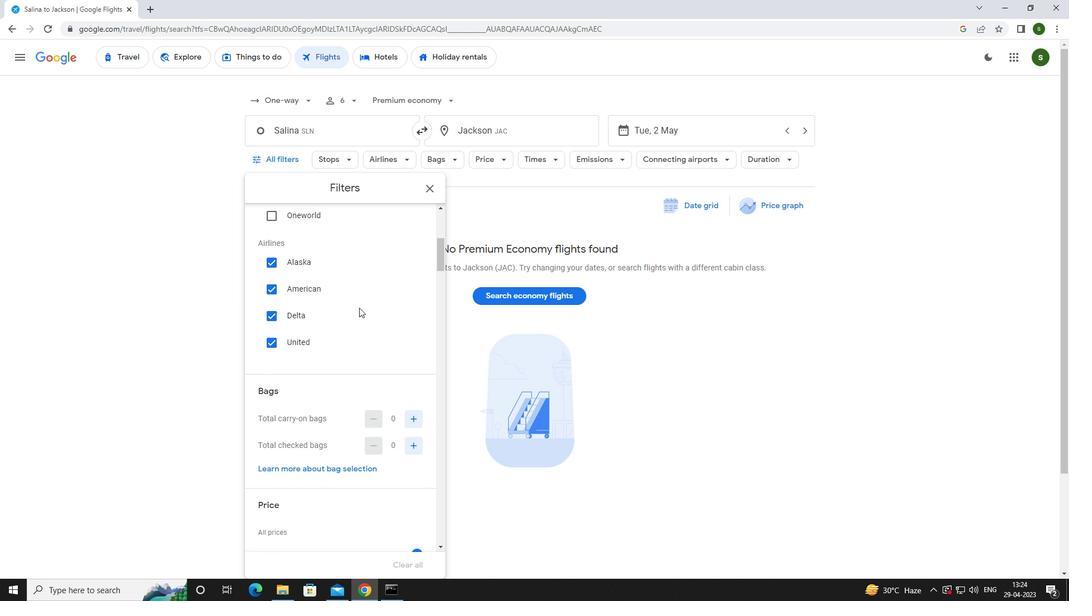 
Action: Mouse moved to (421, 387)
Screenshot: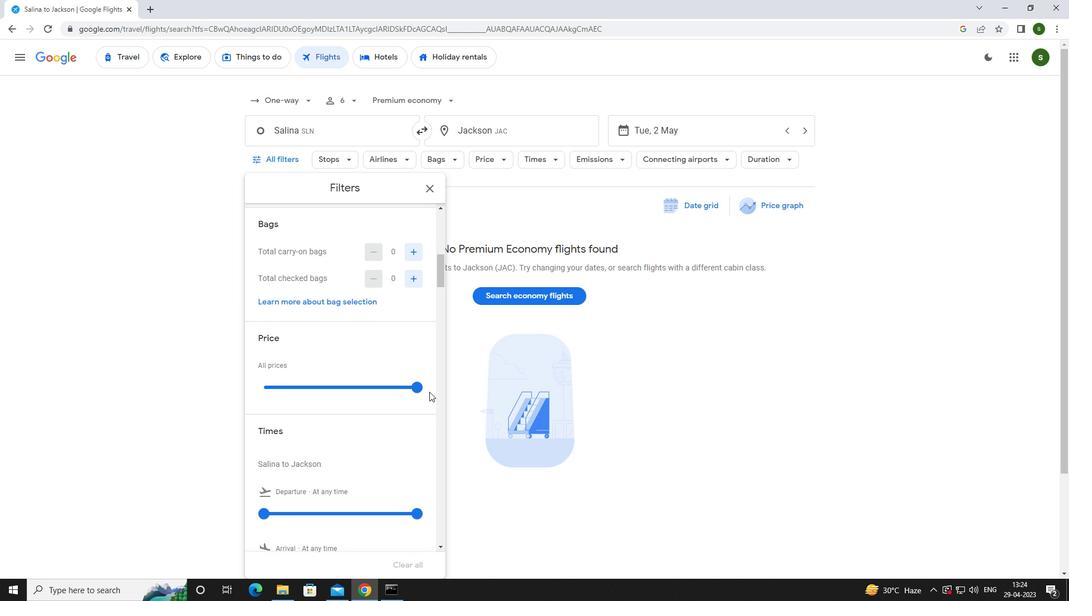 
Action: Mouse pressed left at (421, 387)
Screenshot: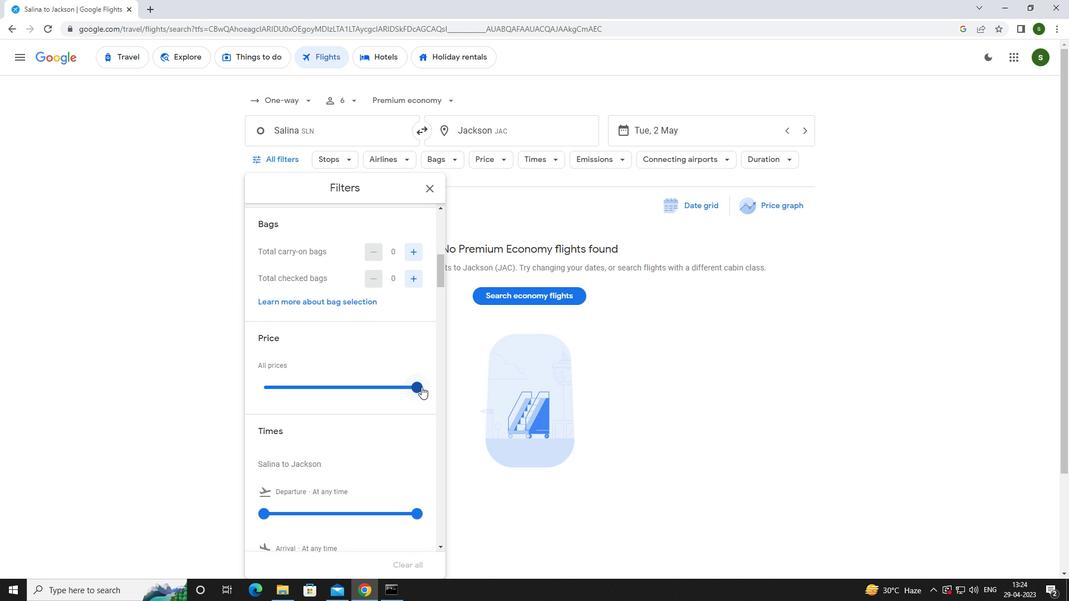 
Action: Mouse moved to (345, 364)
Screenshot: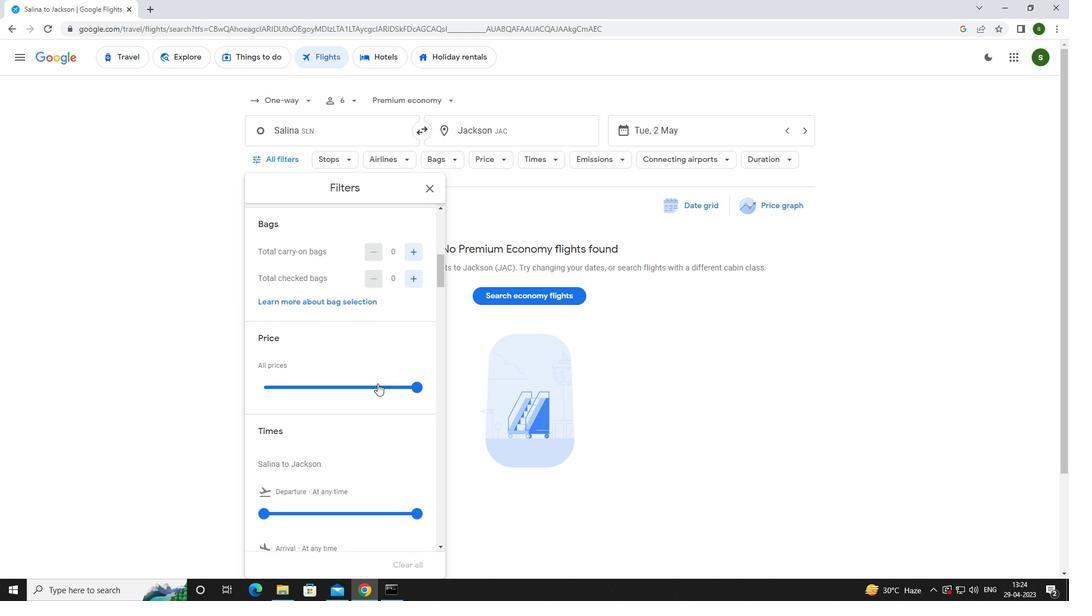 
Action: Mouse scrolled (345, 364) with delta (0, 0)
Screenshot: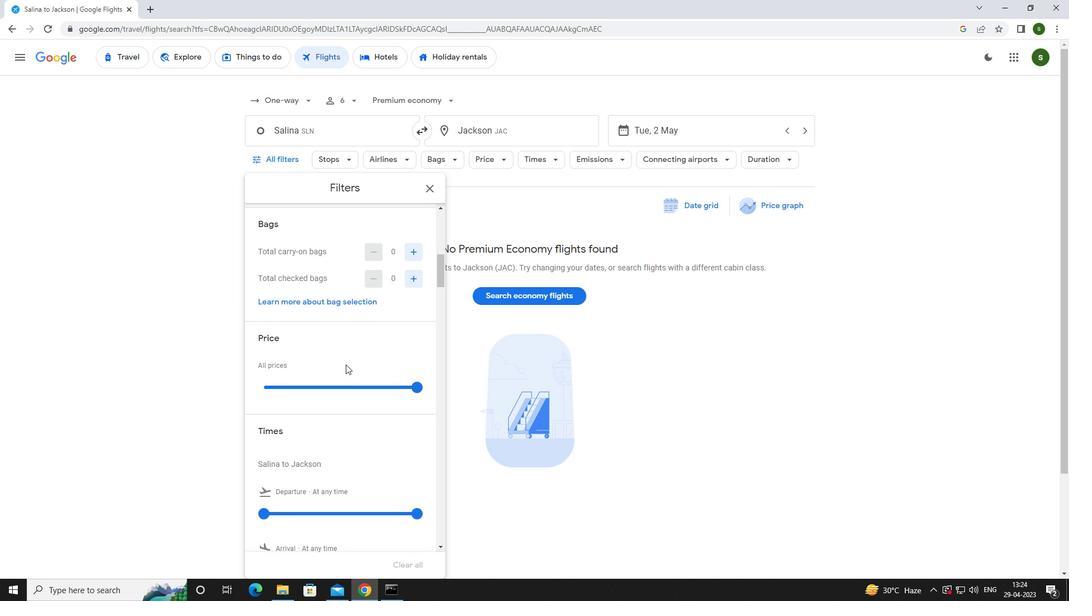 
Action: Mouse scrolled (345, 364) with delta (0, 0)
Screenshot: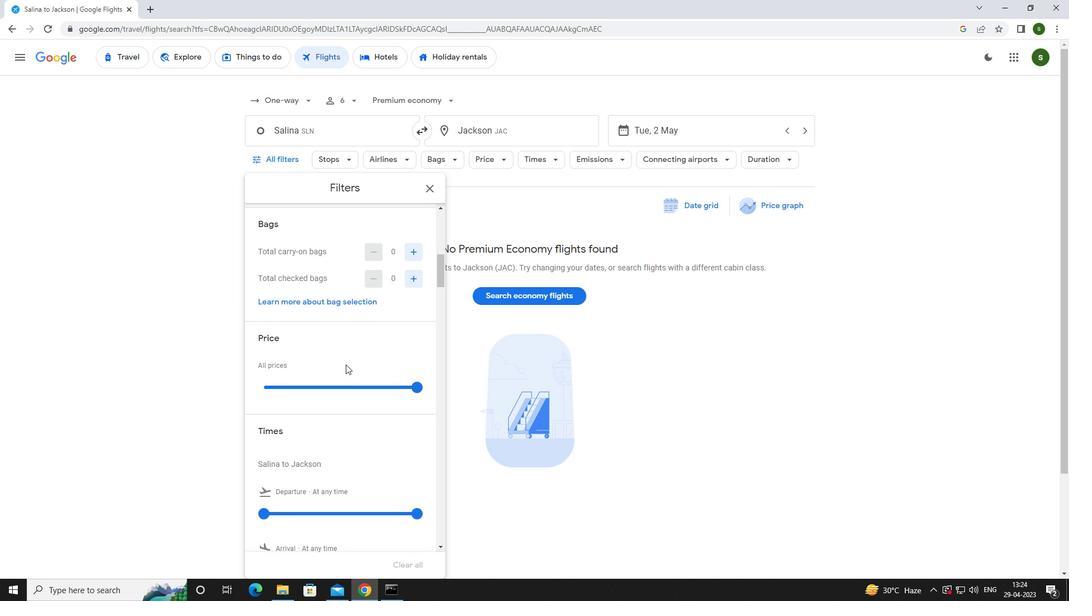 
Action: Mouse scrolled (345, 364) with delta (0, 0)
Screenshot: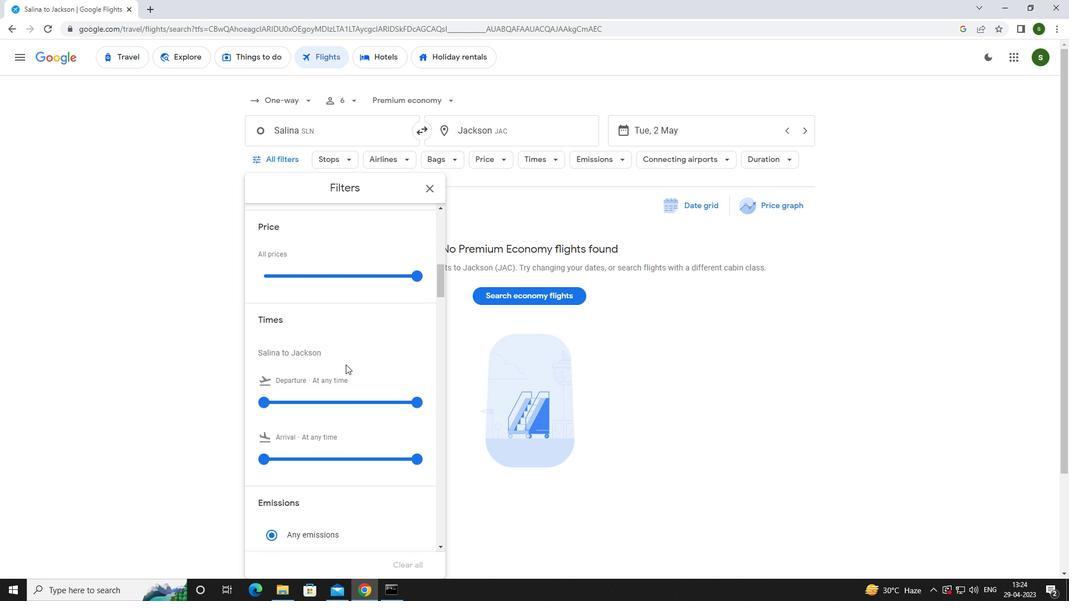 
Action: Mouse moved to (264, 348)
Screenshot: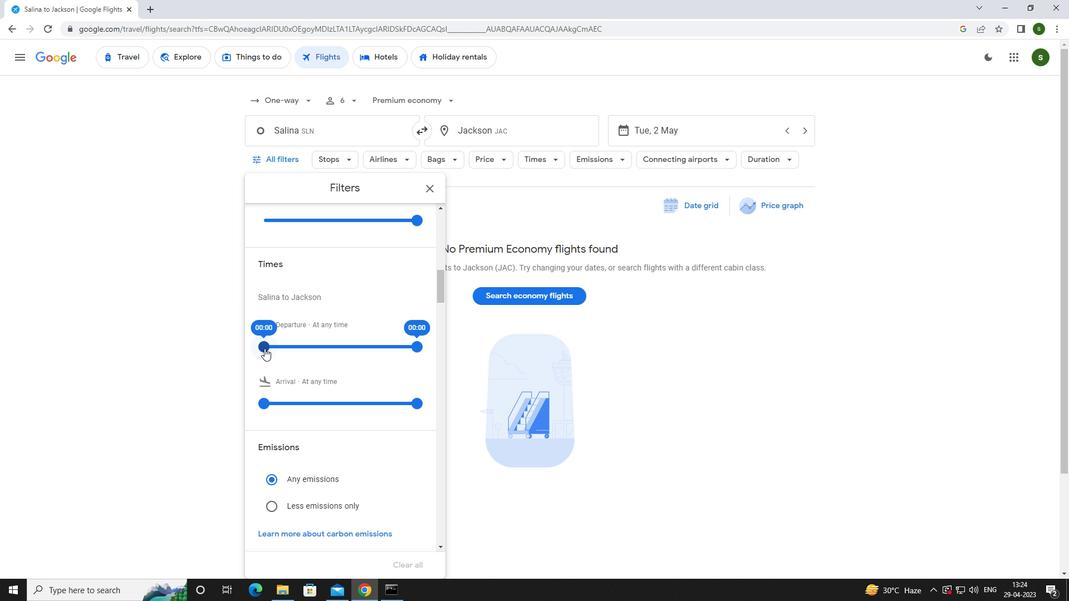 
Action: Mouse pressed left at (264, 348)
Screenshot: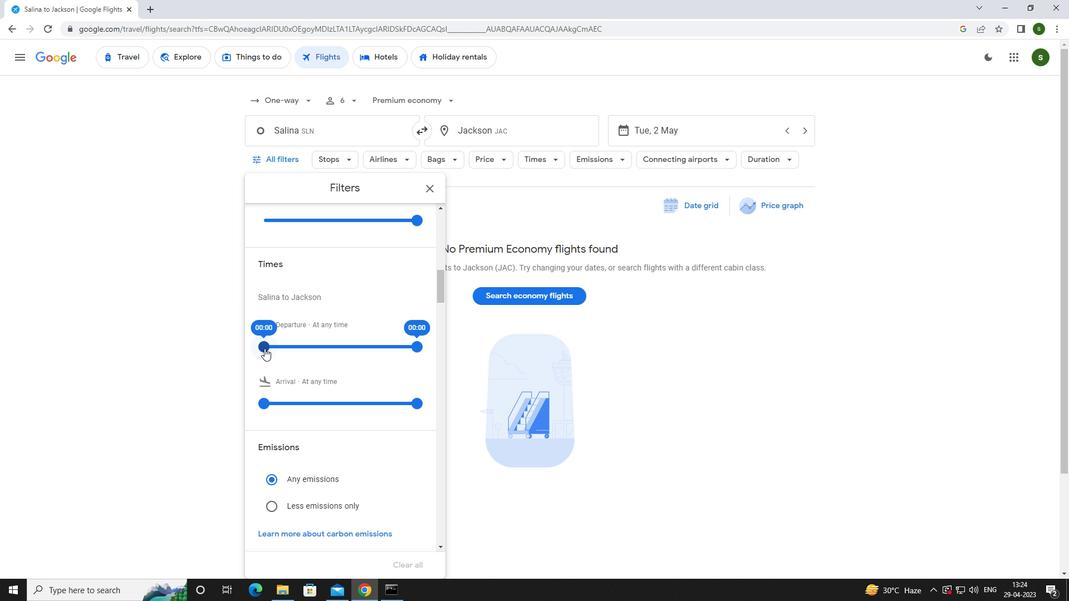 
Action: Mouse moved to (691, 376)
Screenshot: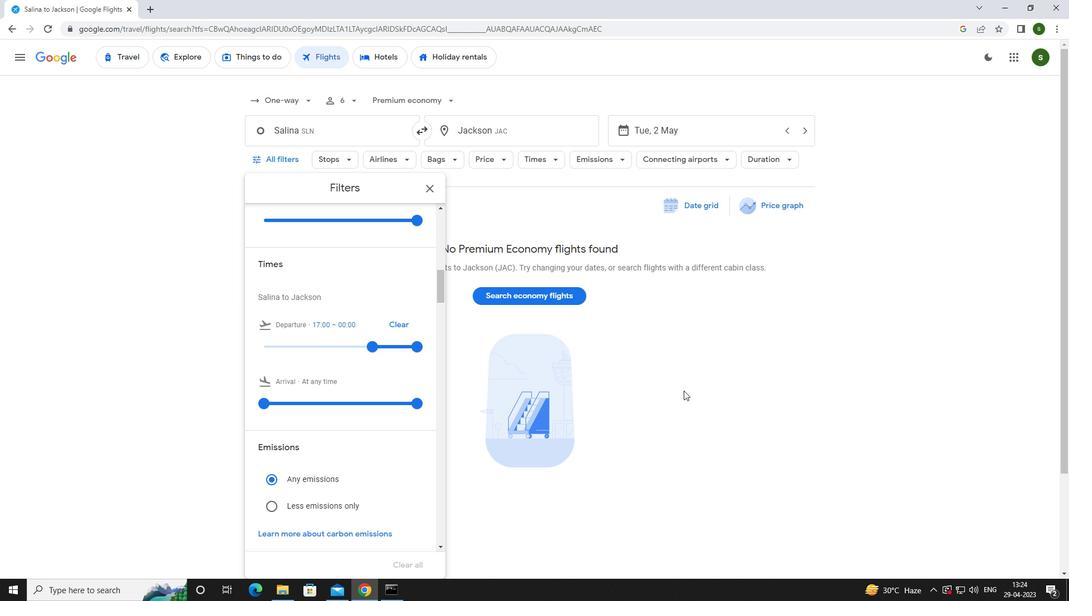 
Action: Mouse pressed left at (691, 376)
Screenshot: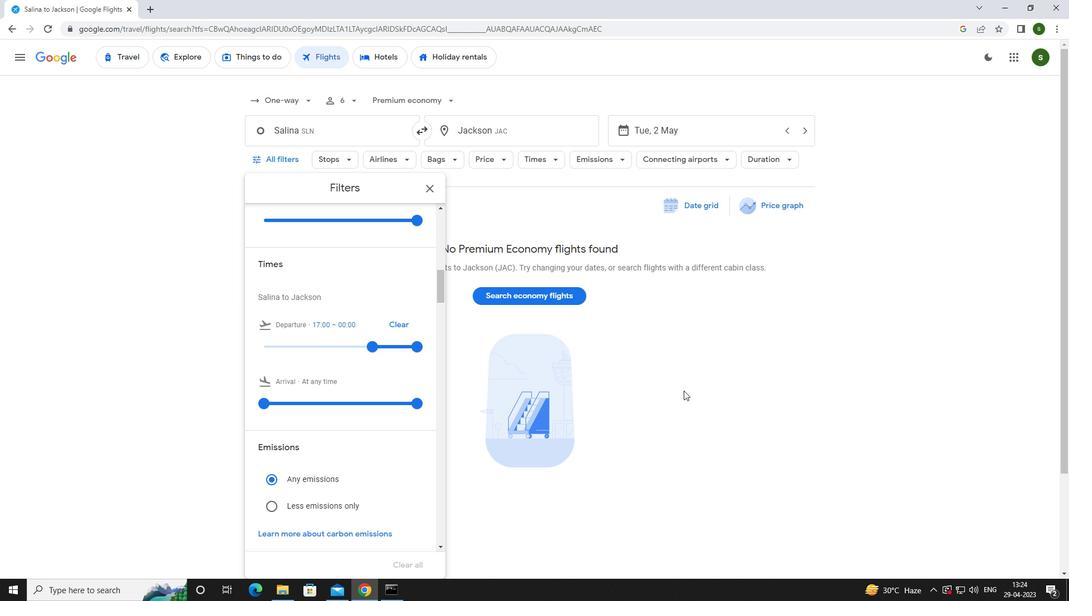 
Action: Mouse moved to (675, 379)
Screenshot: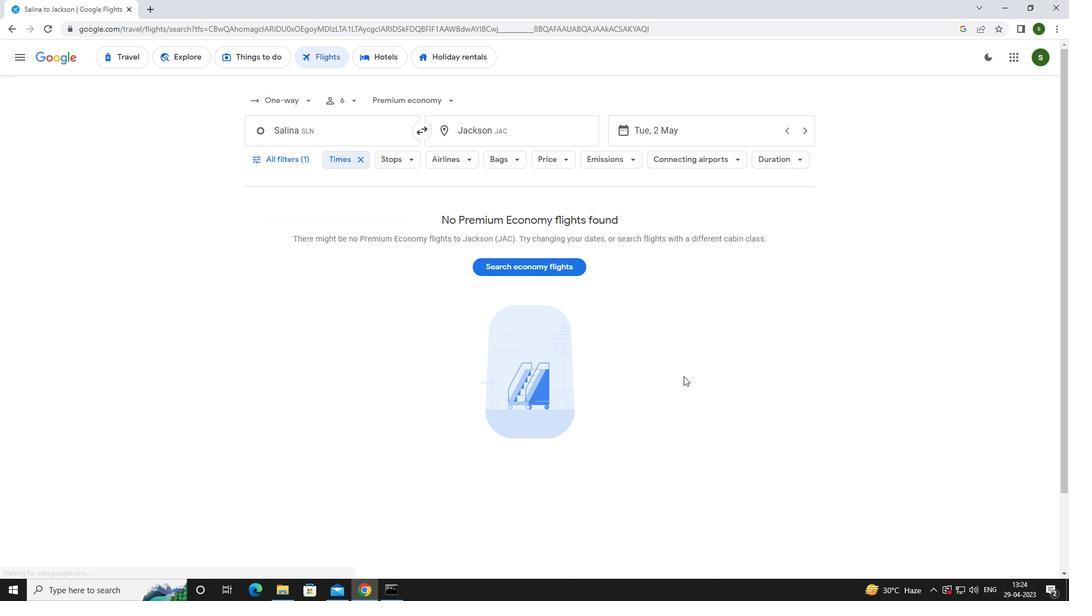 
